 Task: Use GitHub's "Contributor Statistics" for insights into contributions.
Action: Mouse moved to (665, 42)
Screenshot: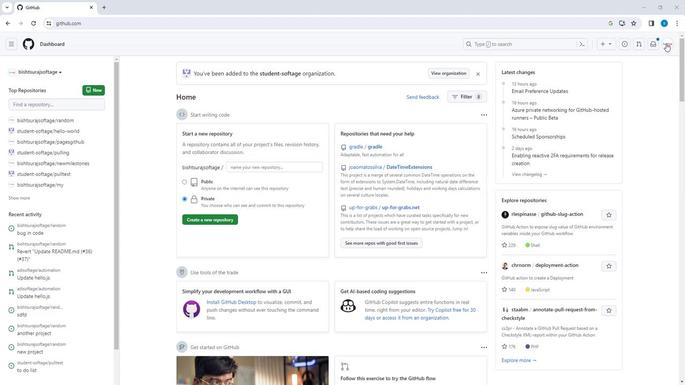 
Action: Mouse pressed left at (665, 42)
Screenshot: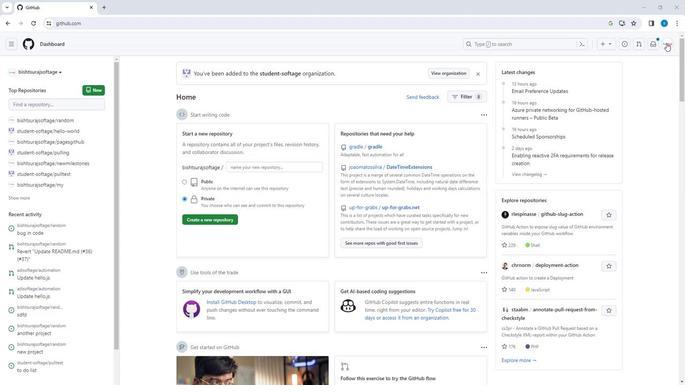 
Action: Mouse moved to (635, 94)
Screenshot: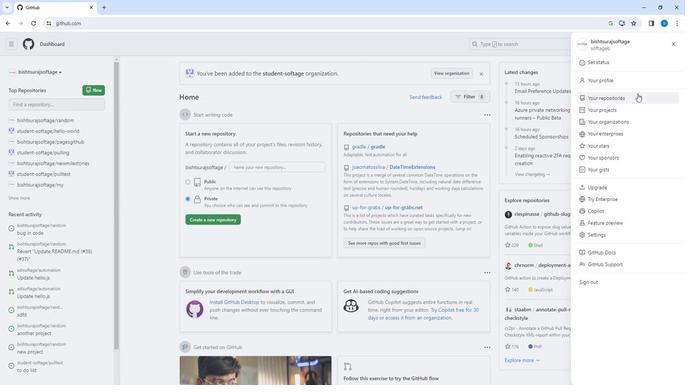 
Action: Mouse pressed left at (635, 94)
Screenshot: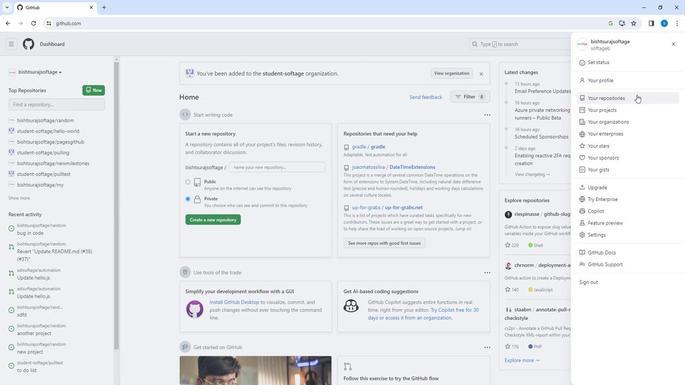 
Action: Mouse moved to (389, 168)
Screenshot: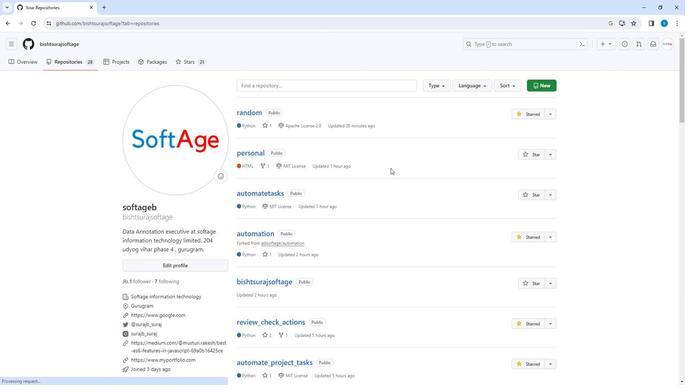 
Action: Mouse scrolled (389, 168) with delta (0, 0)
Screenshot: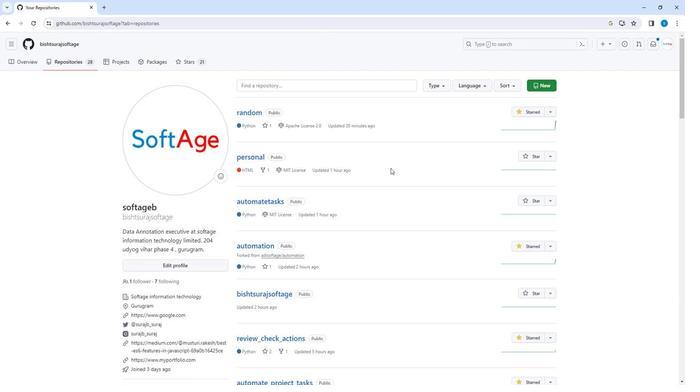 
Action: Mouse scrolled (389, 168) with delta (0, 0)
Screenshot: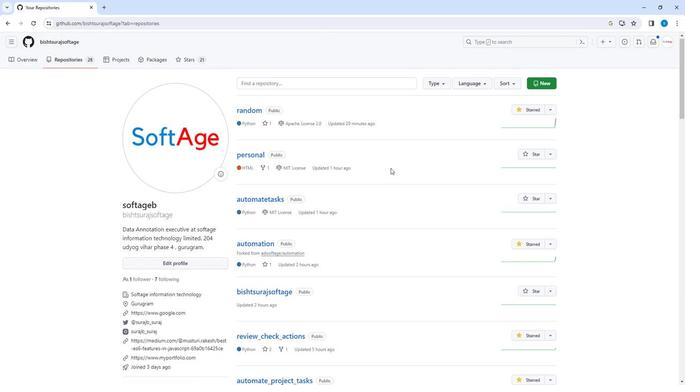 
Action: Mouse scrolled (389, 168) with delta (0, 0)
Screenshot: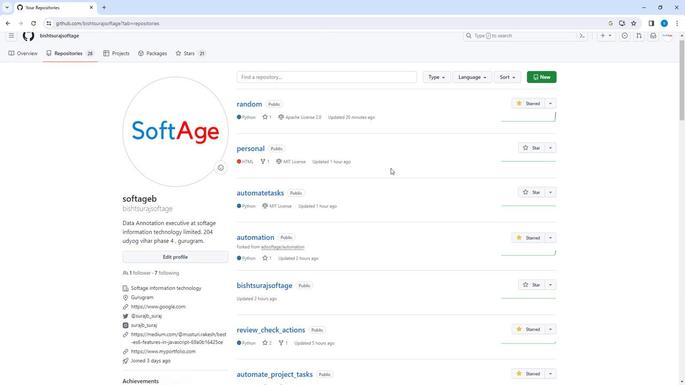 
Action: Mouse scrolled (389, 168) with delta (0, 0)
Screenshot: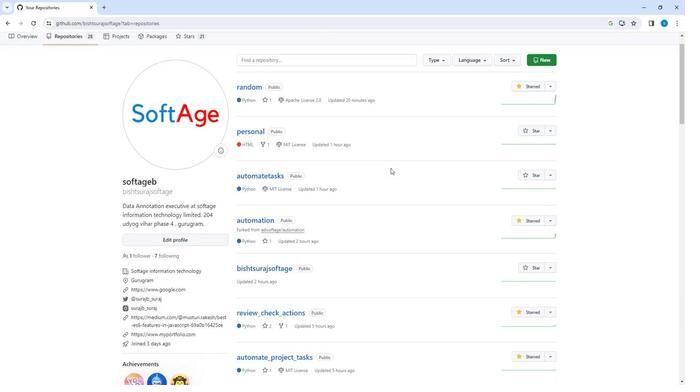 
Action: Mouse scrolled (389, 168) with delta (0, 0)
Screenshot: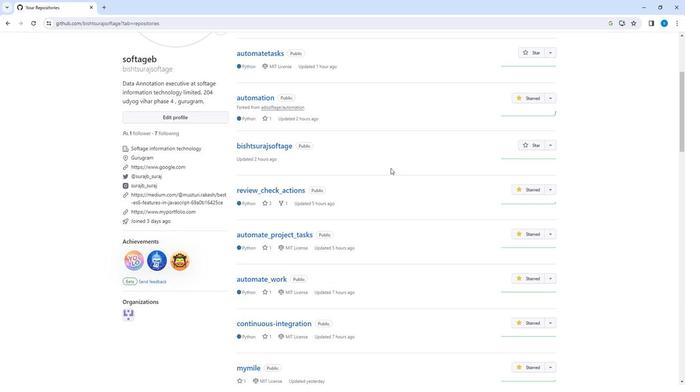 
Action: Mouse scrolled (389, 168) with delta (0, 0)
Screenshot: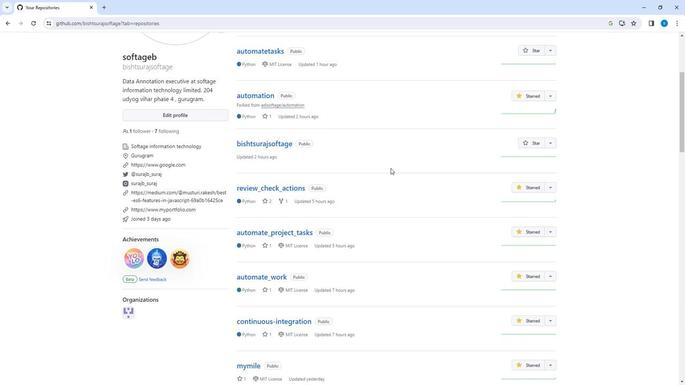
Action: Mouse scrolled (389, 168) with delta (0, 0)
Screenshot: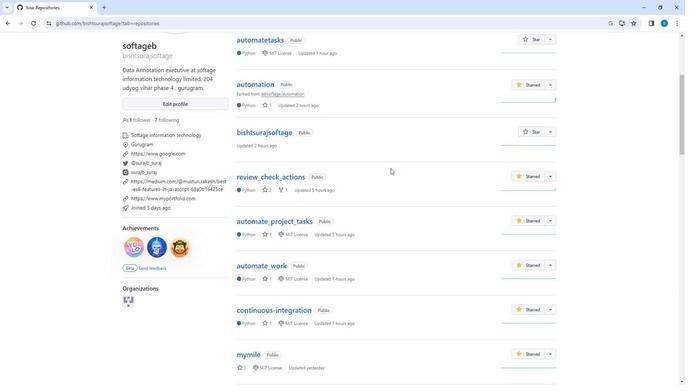 
Action: Mouse scrolled (389, 168) with delta (0, 0)
Screenshot: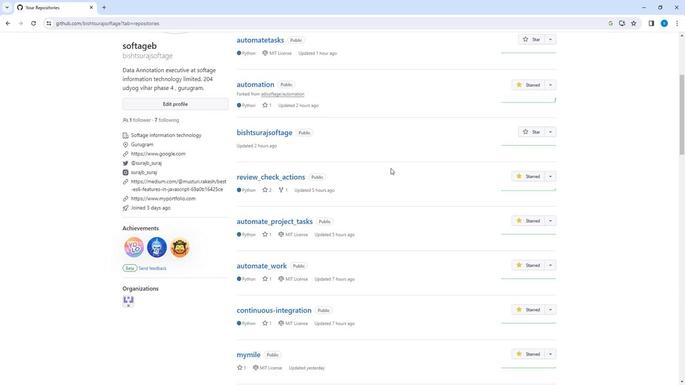 
Action: Mouse scrolled (389, 168) with delta (0, 0)
Screenshot: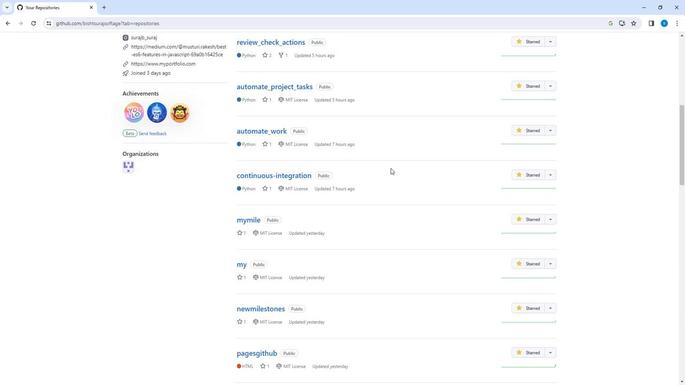 
Action: Mouse scrolled (389, 168) with delta (0, 0)
Screenshot: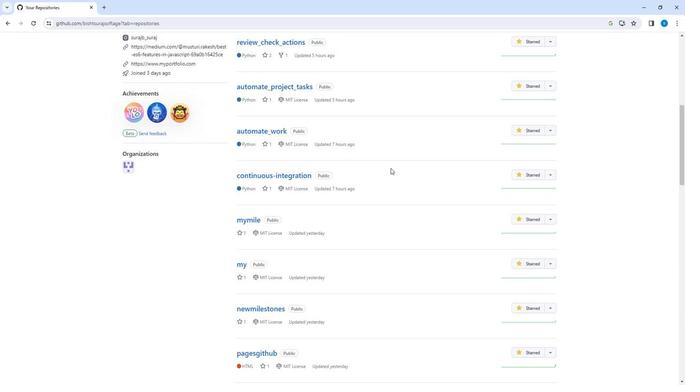 
Action: Mouse scrolled (389, 168) with delta (0, 0)
Screenshot: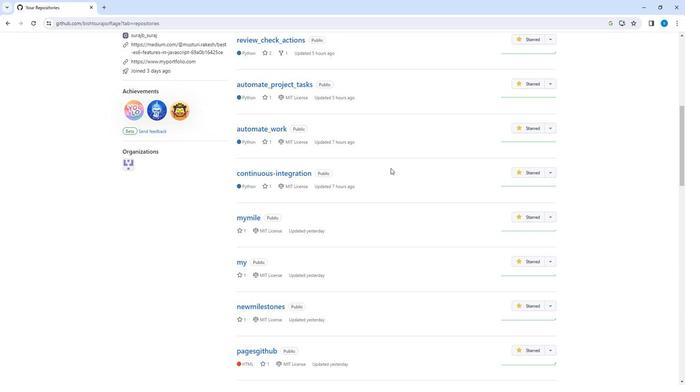 
Action: Mouse scrolled (389, 168) with delta (0, 0)
Screenshot: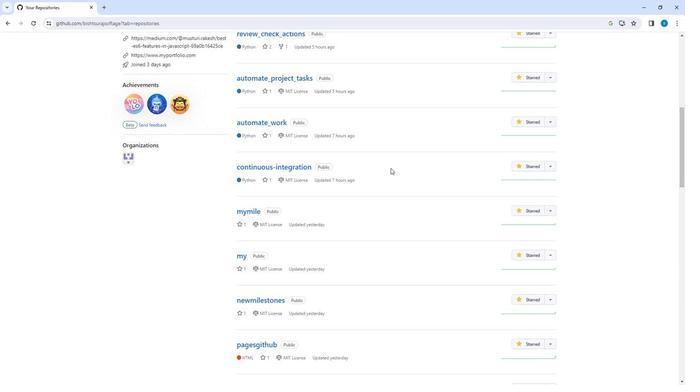 
Action: Mouse scrolled (389, 168) with delta (0, 0)
Screenshot: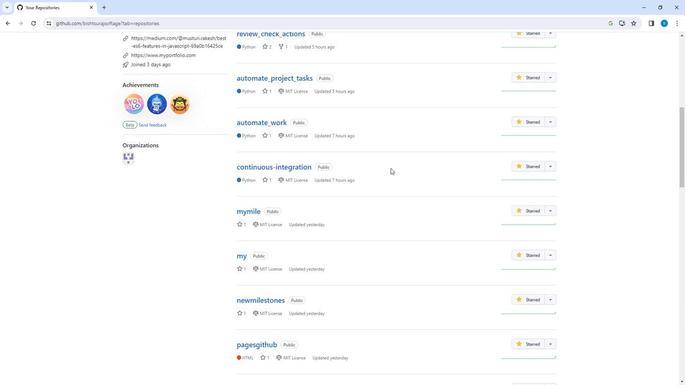 
Action: Mouse scrolled (389, 168) with delta (0, 0)
Screenshot: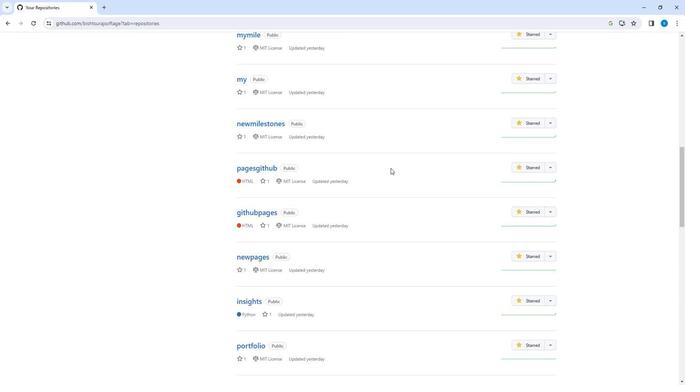 
Action: Mouse scrolled (389, 168) with delta (0, 0)
Screenshot: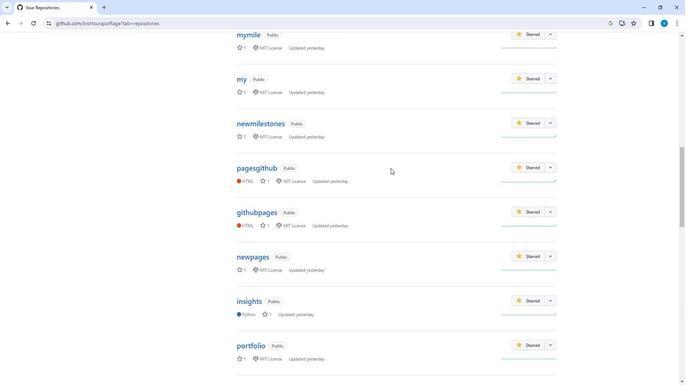 
Action: Mouse scrolled (389, 168) with delta (0, 0)
Screenshot: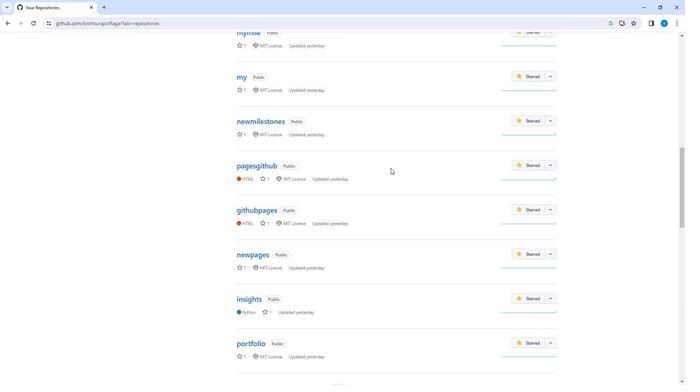
Action: Mouse scrolled (389, 168) with delta (0, 0)
Screenshot: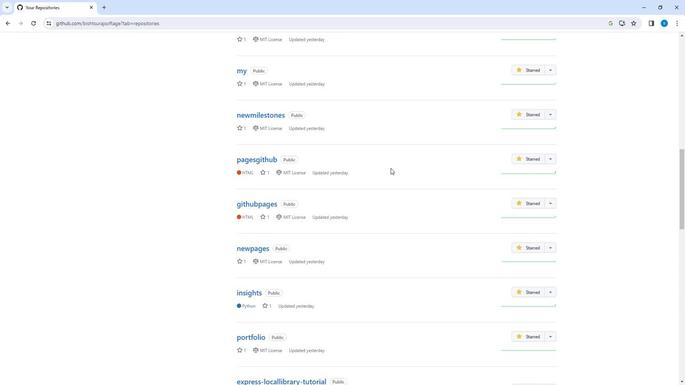 
Action: Mouse scrolled (389, 168) with delta (0, 0)
Screenshot: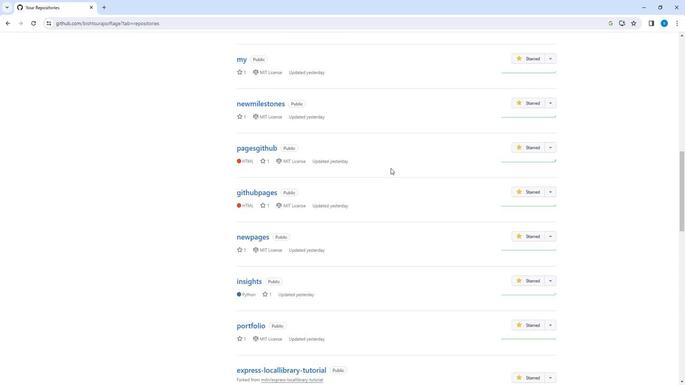 
Action: Mouse scrolled (389, 168) with delta (0, 0)
Screenshot: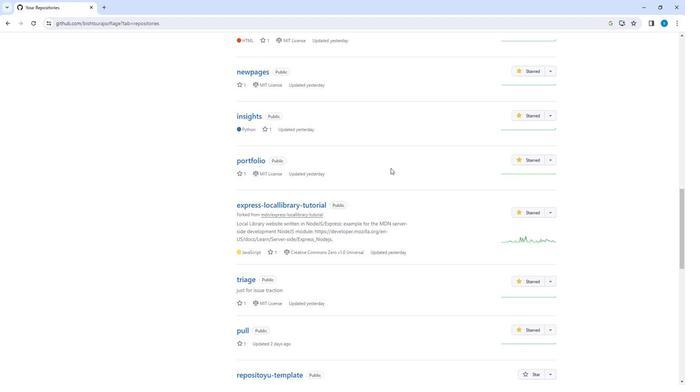 
Action: Mouse scrolled (389, 168) with delta (0, 0)
Screenshot: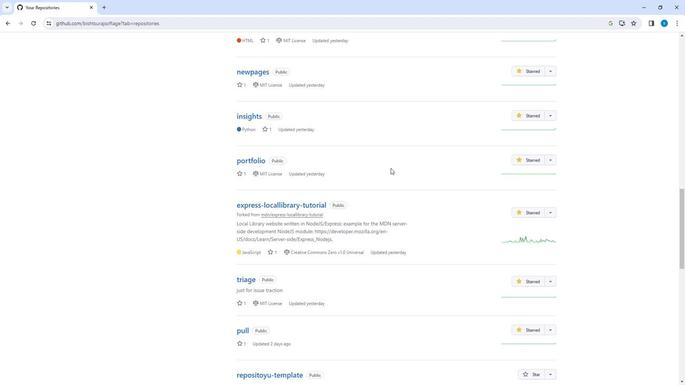 
Action: Mouse scrolled (389, 168) with delta (0, 0)
Screenshot: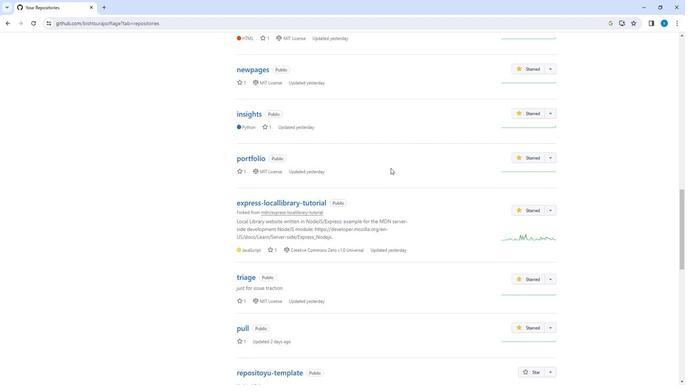 
Action: Mouse scrolled (389, 168) with delta (0, 0)
Screenshot: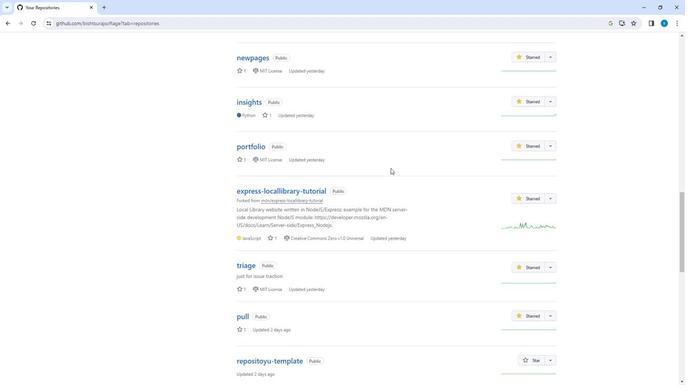 
Action: Mouse scrolled (389, 168) with delta (0, 0)
Screenshot: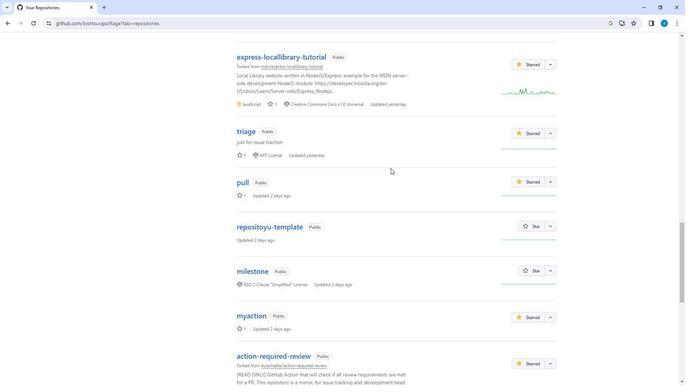 
Action: Mouse scrolled (389, 168) with delta (0, 0)
Screenshot: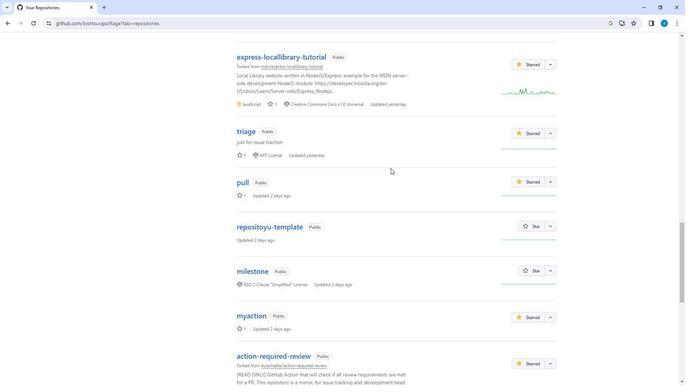 
Action: Mouse scrolled (389, 168) with delta (0, 0)
Screenshot: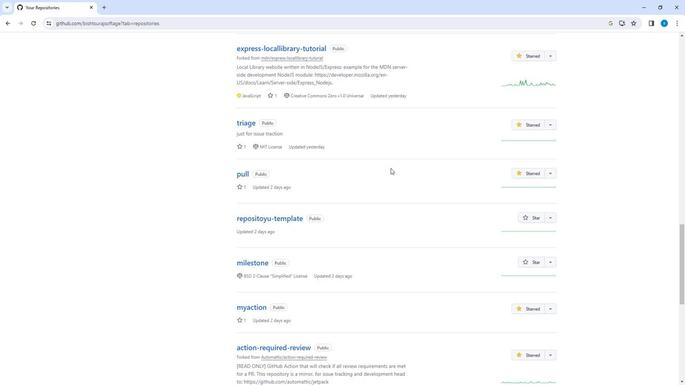 
Action: Mouse scrolled (389, 168) with delta (0, 0)
Screenshot: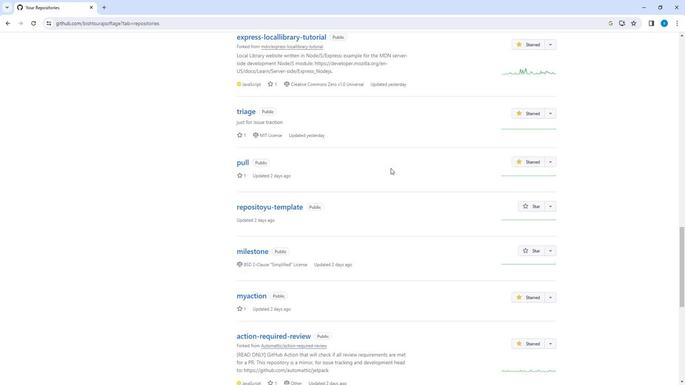 
Action: Mouse scrolled (389, 168) with delta (0, 0)
Screenshot: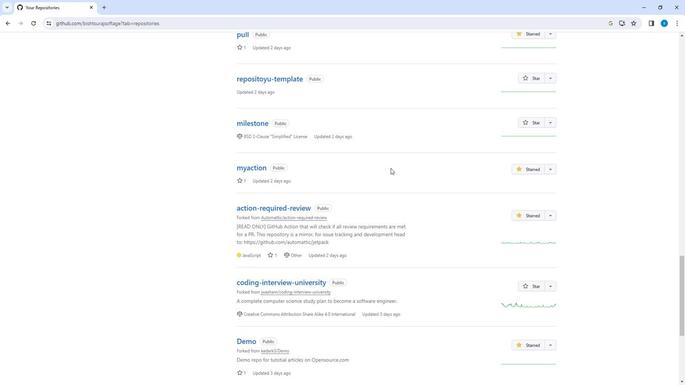 
Action: Mouse scrolled (389, 168) with delta (0, 0)
Screenshot: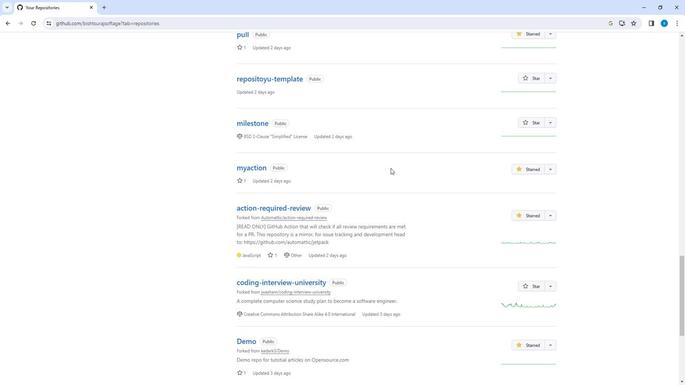 
Action: Mouse scrolled (389, 168) with delta (0, 0)
Screenshot: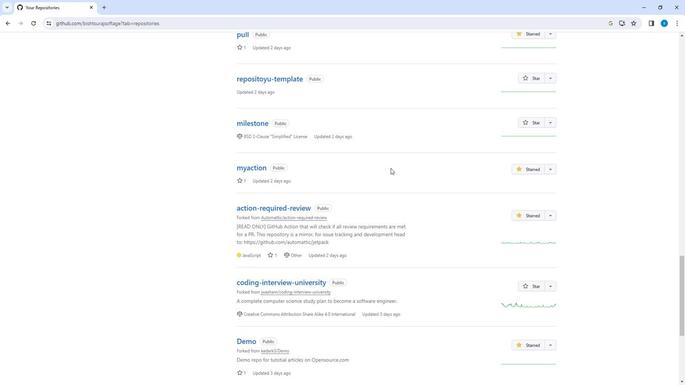 
Action: Mouse scrolled (389, 168) with delta (0, 0)
Screenshot: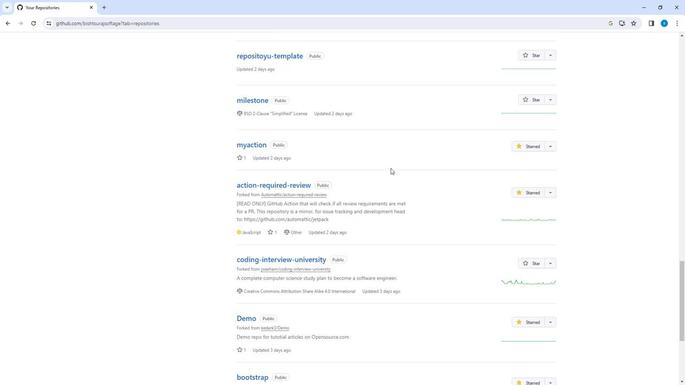 
Action: Mouse scrolled (389, 168) with delta (0, 0)
Screenshot: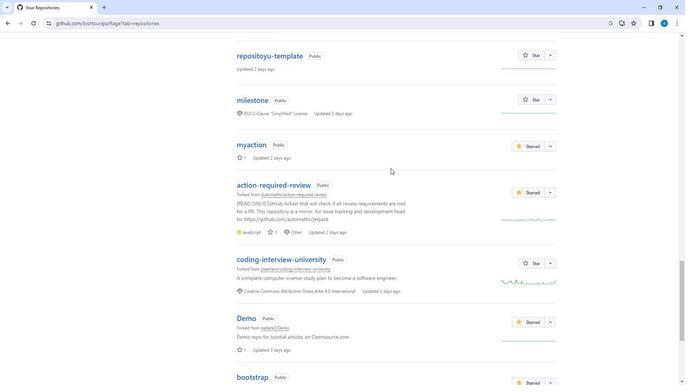 
Action: Mouse scrolled (389, 168) with delta (0, 0)
Screenshot: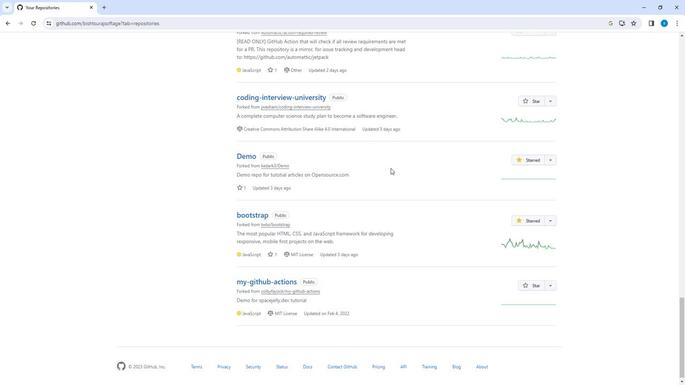 
Action: Mouse moved to (253, 210)
Screenshot: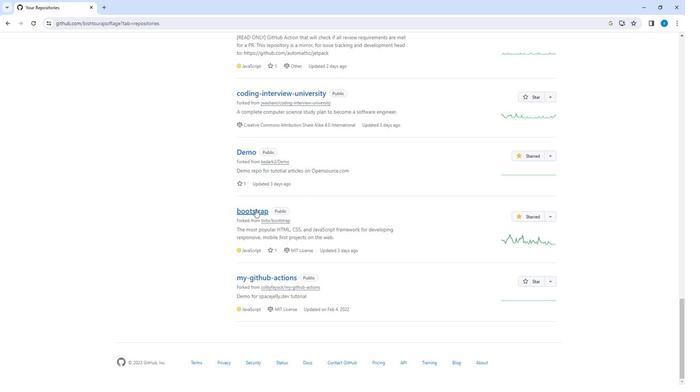 
Action: Mouse pressed left at (253, 210)
Screenshot: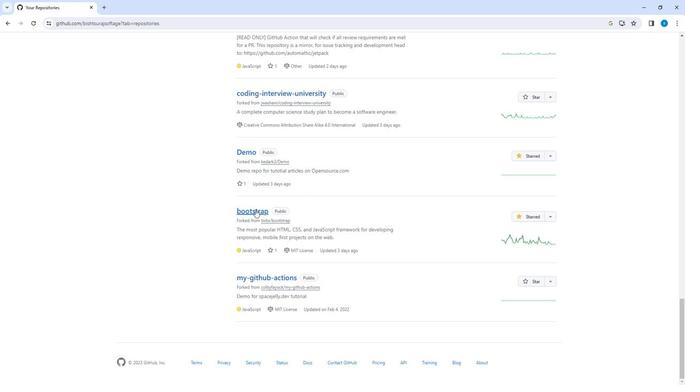 
Action: Mouse moved to (209, 57)
Screenshot: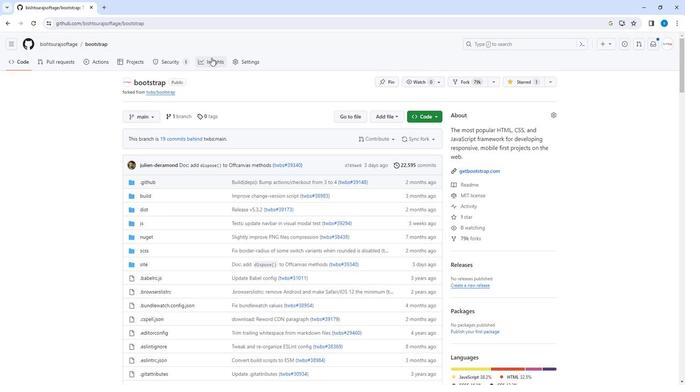 
Action: Mouse pressed left at (209, 57)
Screenshot: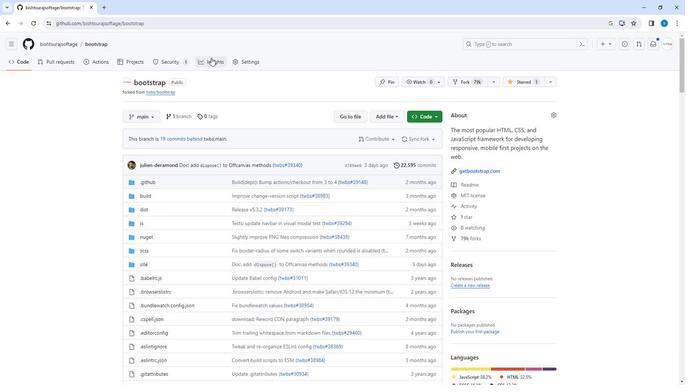 
Action: Mouse moved to (168, 101)
Screenshot: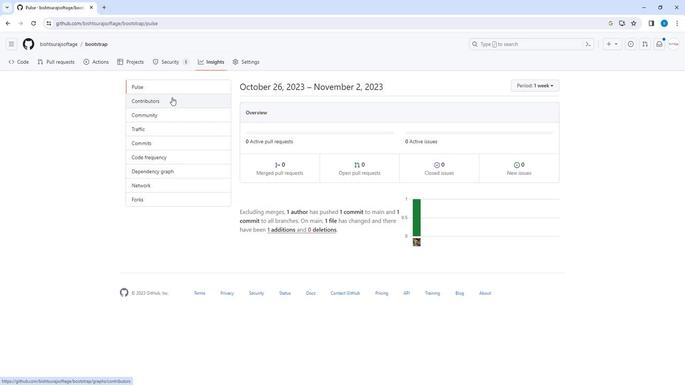 
Action: Mouse pressed left at (168, 101)
Screenshot: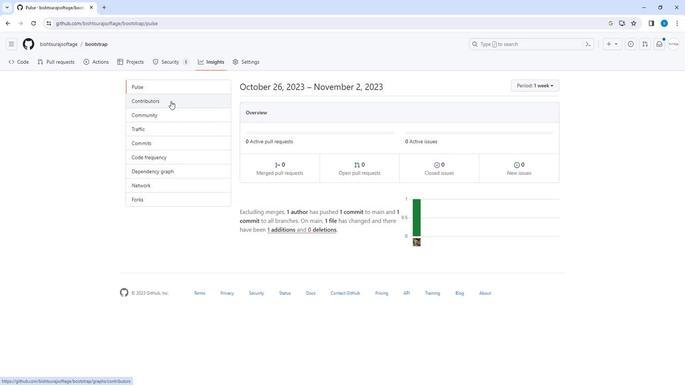 
Action: Mouse moved to (355, 185)
Screenshot: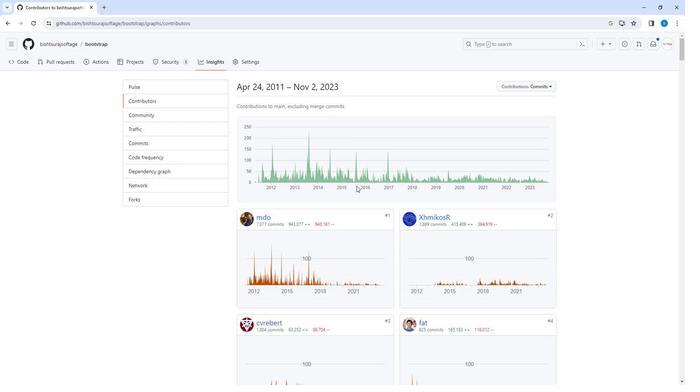 
Action: Mouse scrolled (355, 185) with delta (0, 0)
Screenshot: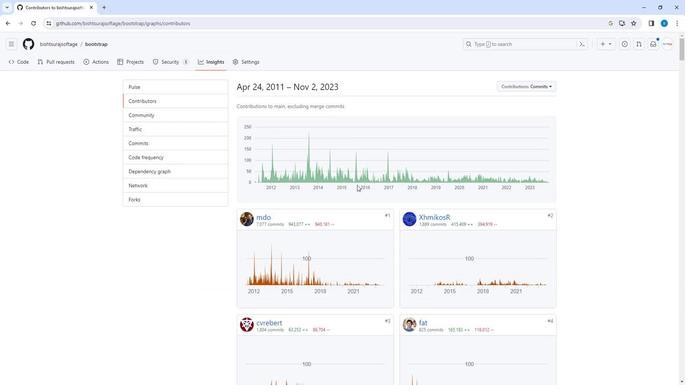 
Action: Mouse scrolled (355, 185) with delta (0, 0)
Screenshot: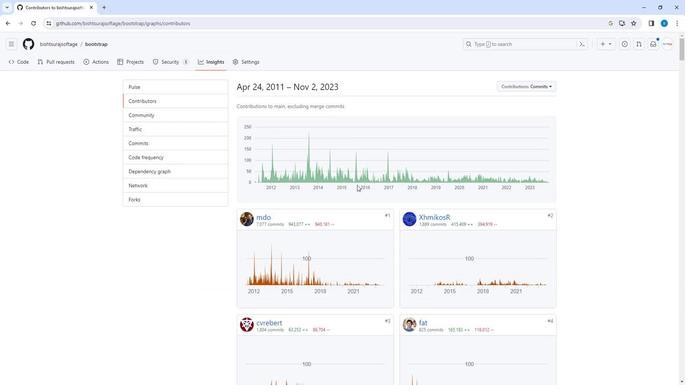 
Action: Mouse scrolled (355, 185) with delta (0, 0)
Screenshot: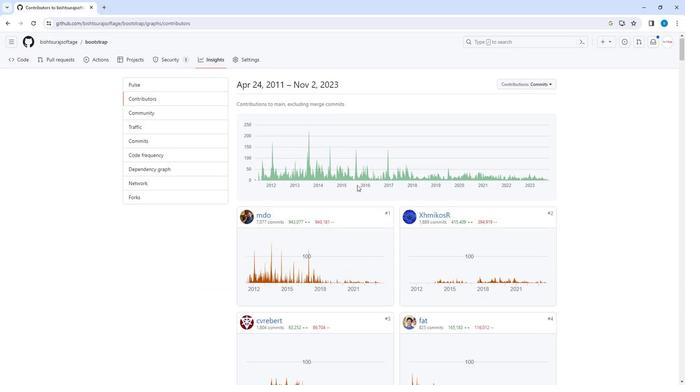
Action: Mouse scrolled (355, 185) with delta (0, 0)
Screenshot: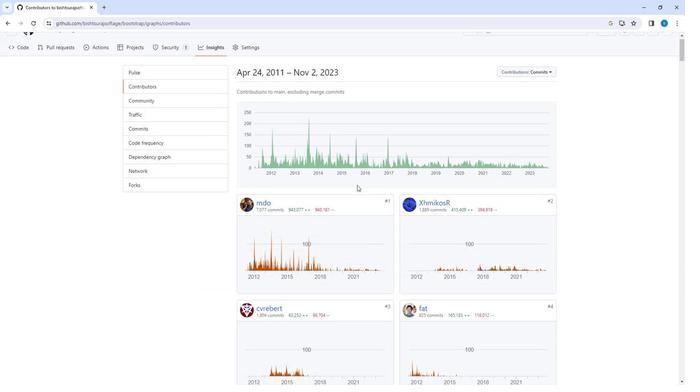 
Action: Mouse scrolled (355, 185) with delta (0, 0)
Screenshot: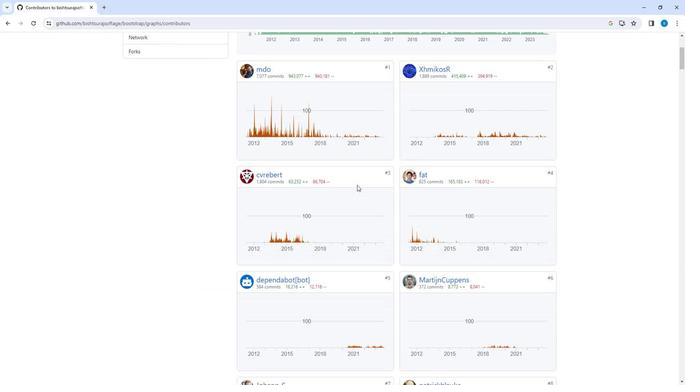 
Action: Mouse scrolled (355, 185) with delta (0, 0)
Screenshot: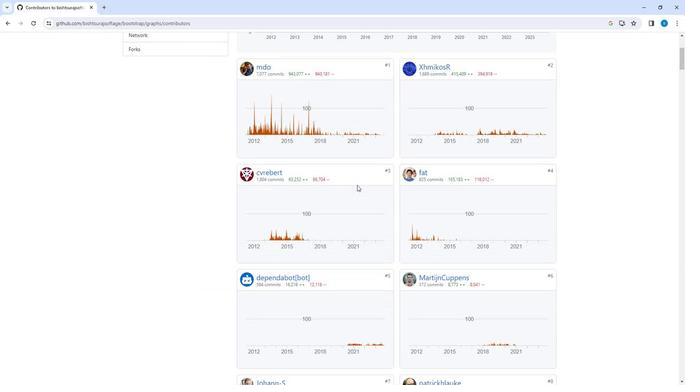 
Action: Mouse scrolled (355, 185) with delta (0, 0)
Screenshot: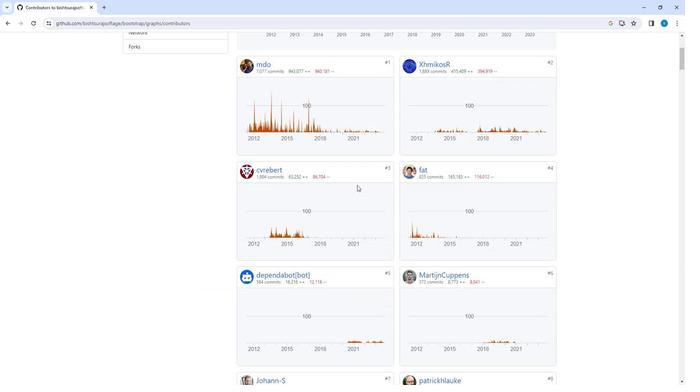 
Action: Mouse scrolled (355, 185) with delta (0, 0)
Screenshot: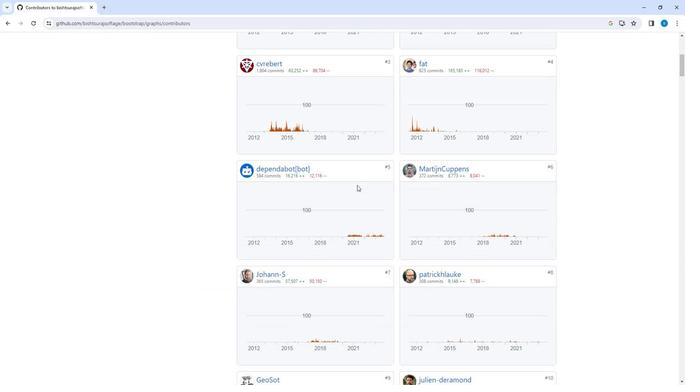 
Action: Mouse scrolled (355, 185) with delta (0, 0)
Screenshot: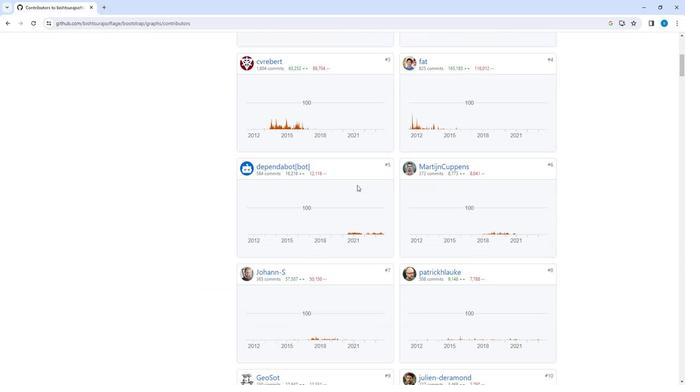 
Action: Mouse scrolled (355, 185) with delta (0, 0)
Screenshot: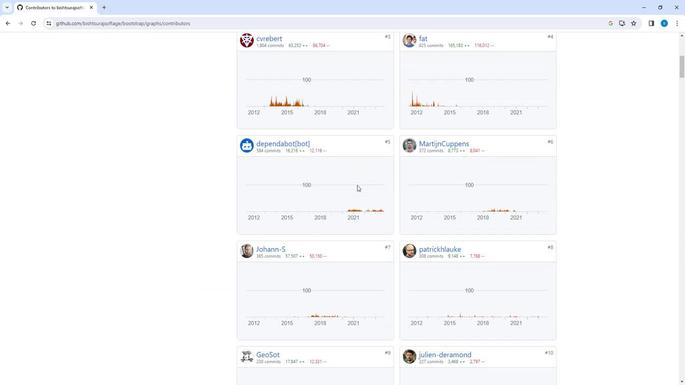 
Action: Mouse scrolled (355, 185) with delta (0, 0)
Screenshot: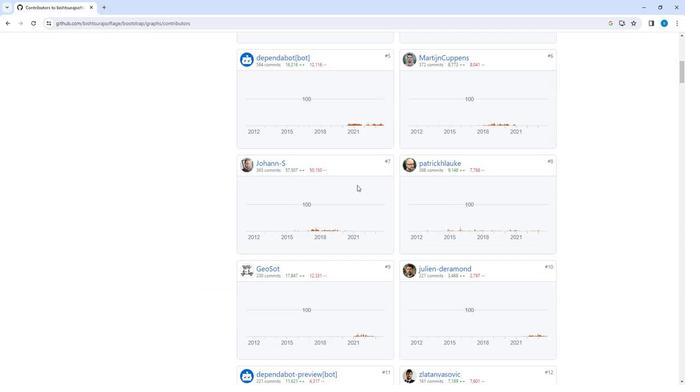 
Action: Mouse scrolled (355, 185) with delta (0, 0)
Screenshot: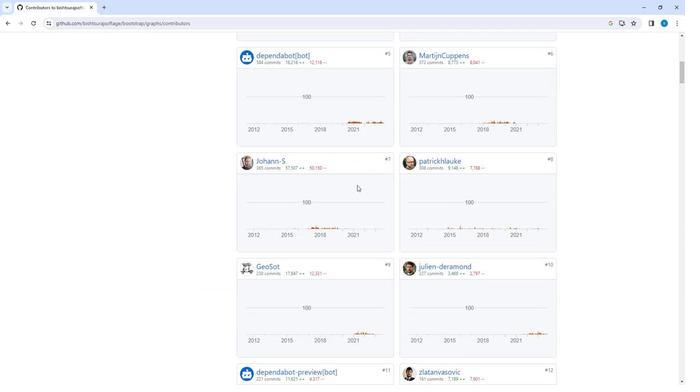 
Action: Mouse scrolled (355, 185) with delta (0, 0)
Screenshot: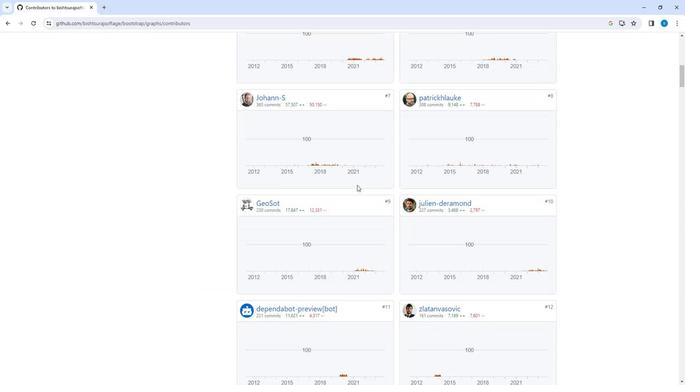 
Action: Mouse scrolled (355, 186) with delta (0, 0)
Screenshot: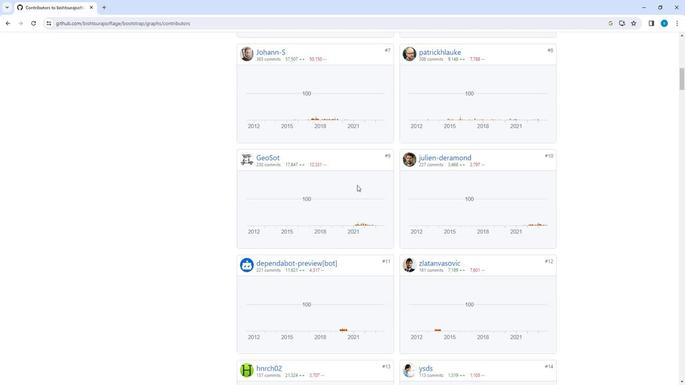 
Action: Mouse scrolled (355, 186) with delta (0, 0)
Screenshot: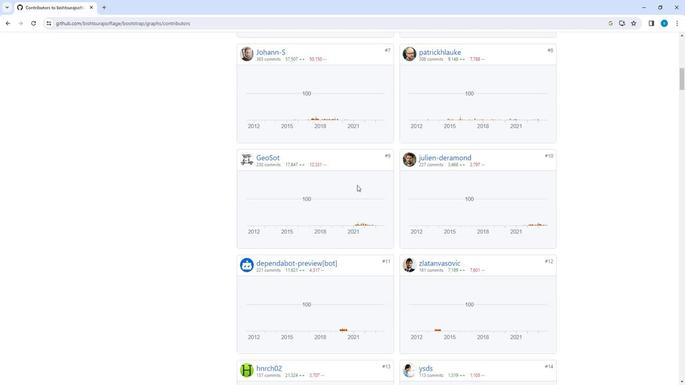 
Action: Mouse scrolled (355, 186) with delta (0, 0)
Screenshot: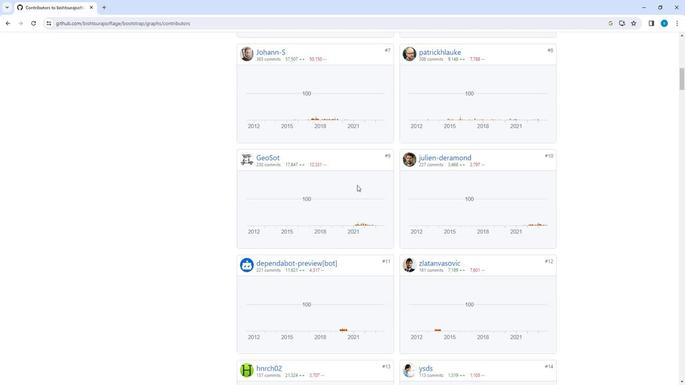 
Action: Mouse scrolled (355, 186) with delta (0, 0)
Screenshot: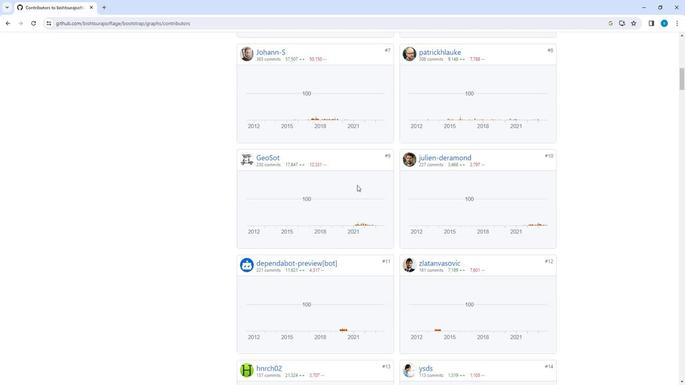 
Action: Mouse scrolled (355, 186) with delta (0, 0)
Screenshot: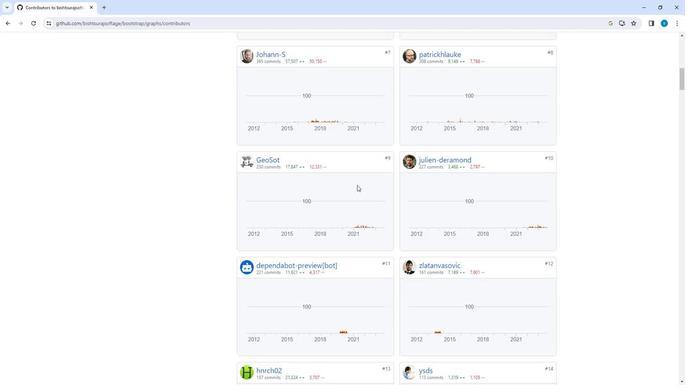 
Action: Mouse scrolled (355, 186) with delta (0, 0)
Screenshot: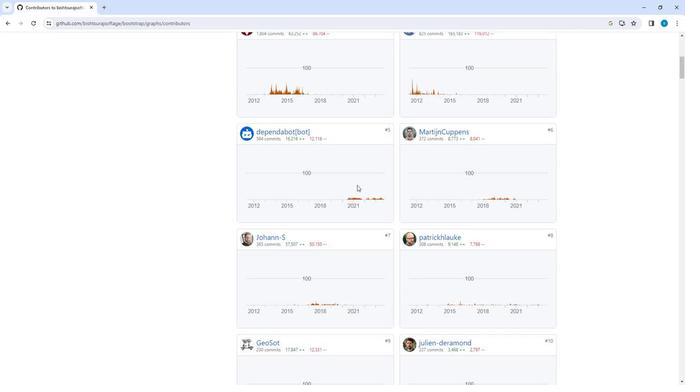 
Action: Mouse scrolled (355, 186) with delta (0, 0)
Screenshot: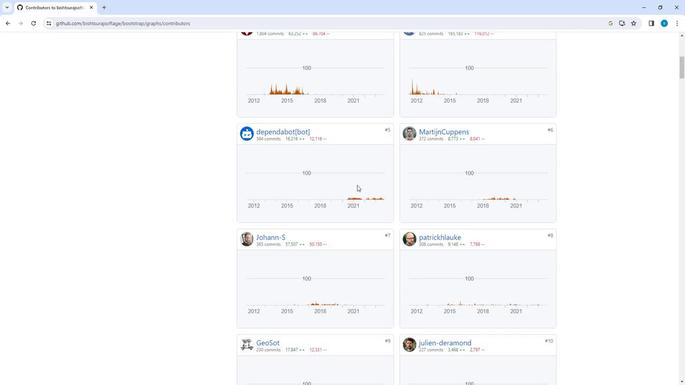 
Action: Mouse scrolled (355, 186) with delta (0, 0)
Screenshot: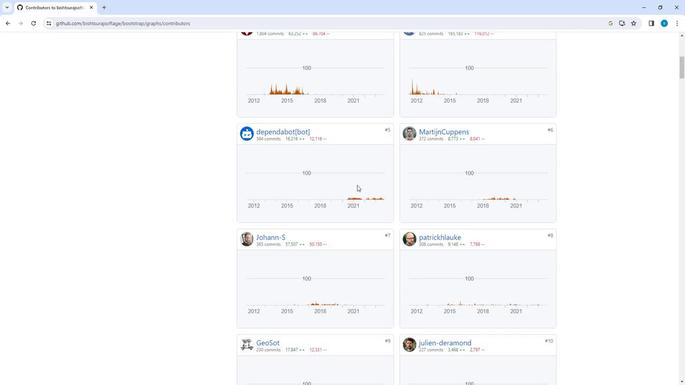 
Action: Mouse scrolled (355, 186) with delta (0, 0)
Screenshot: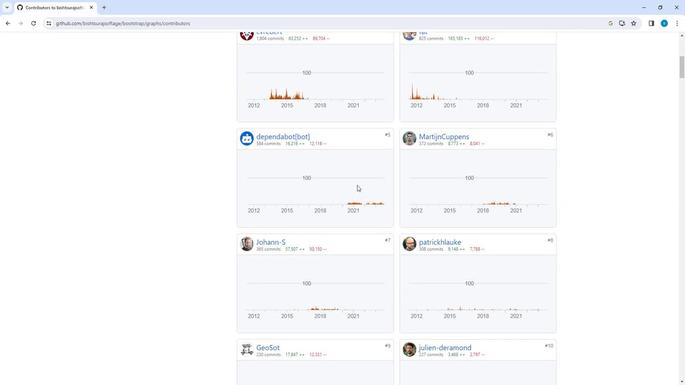 
Action: Mouse scrolled (355, 186) with delta (0, 0)
Screenshot: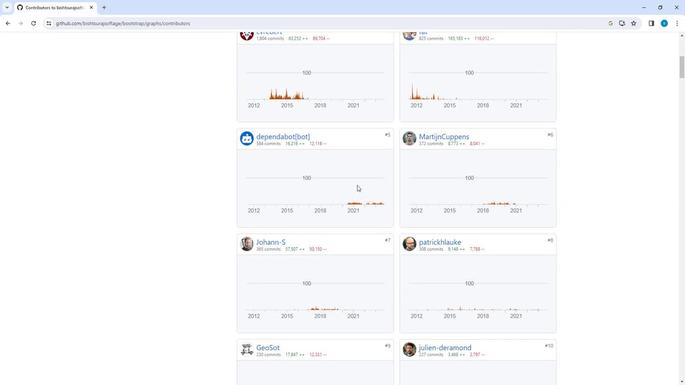 
Action: Mouse scrolled (355, 186) with delta (0, 0)
Screenshot: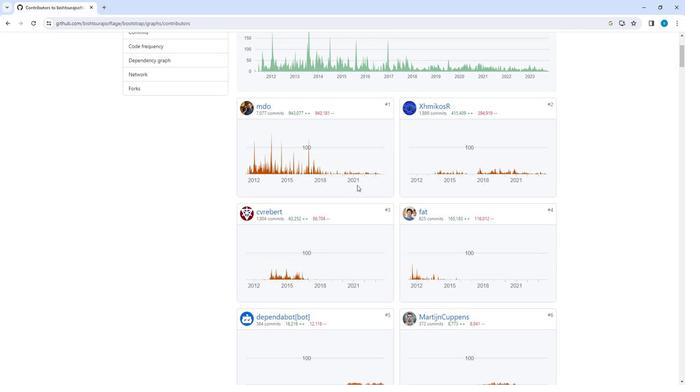 
Action: Mouse scrolled (355, 186) with delta (0, 0)
Screenshot: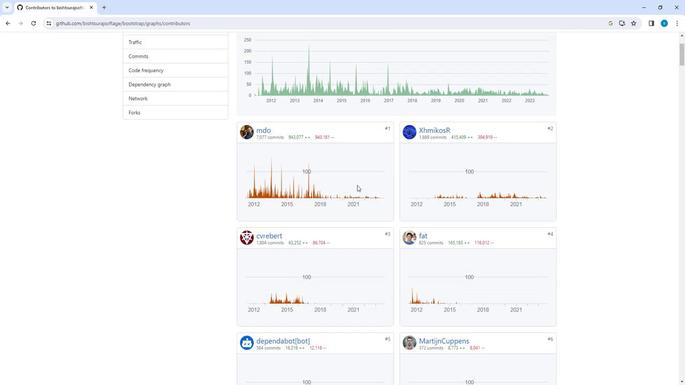
Action: Mouse scrolled (355, 186) with delta (0, 0)
Screenshot: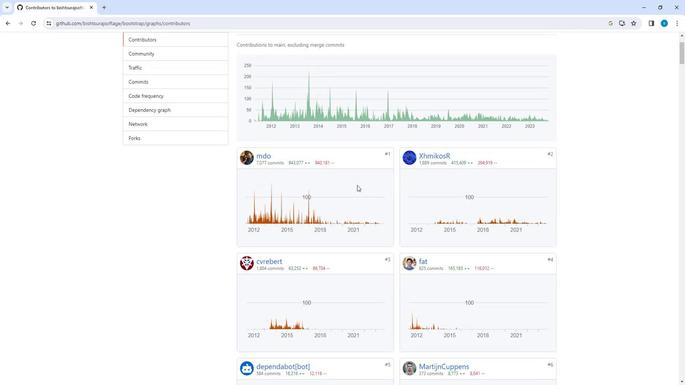 
Action: Mouse scrolled (355, 186) with delta (0, 0)
Screenshot: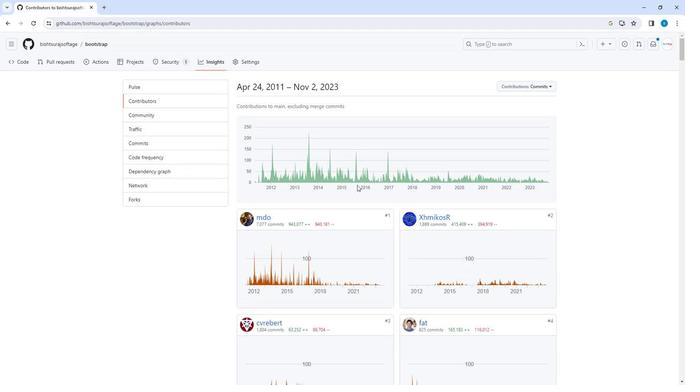 
Action: Mouse scrolled (355, 186) with delta (0, 0)
Screenshot: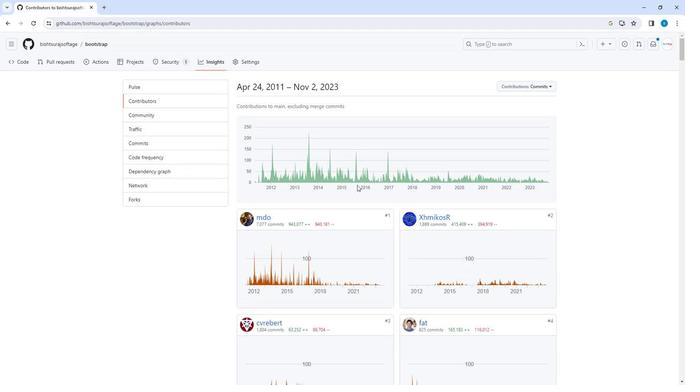 
Action: Mouse scrolled (355, 186) with delta (0, 0)
Screenshot: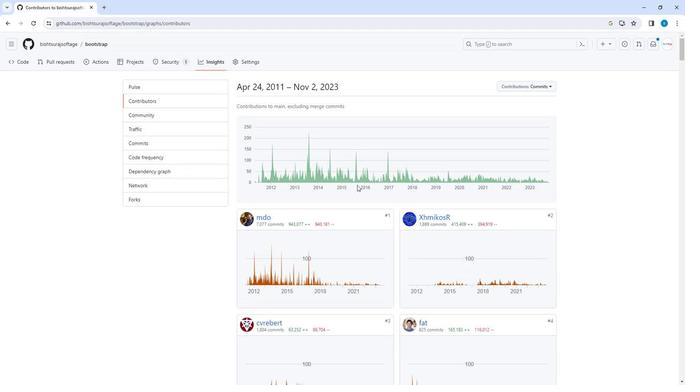 
Action: Mouse moved to (342, 175)
Screenshot: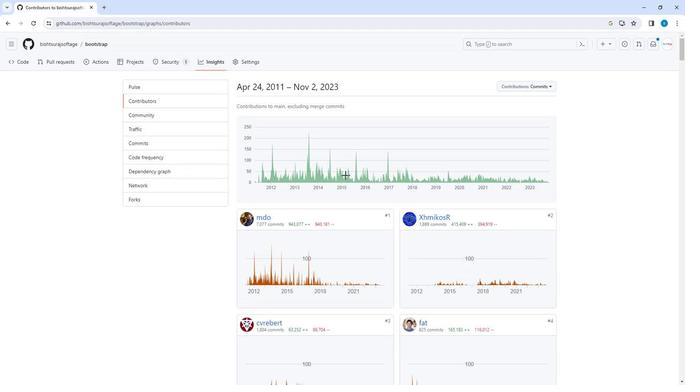 
Action: Mouse pressed left at (342, 175)
Screenshot: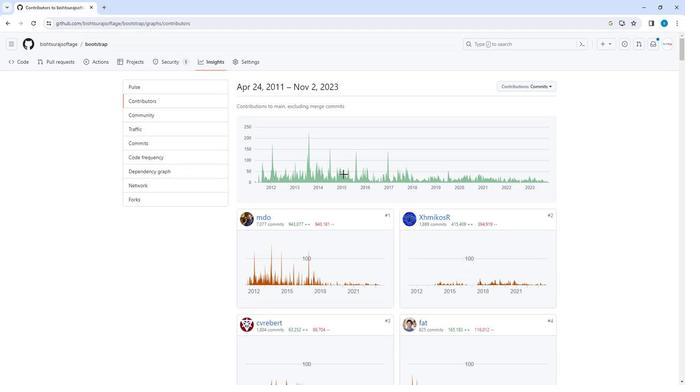 
Action: Mouse moved to (357, 177)
Screenshot: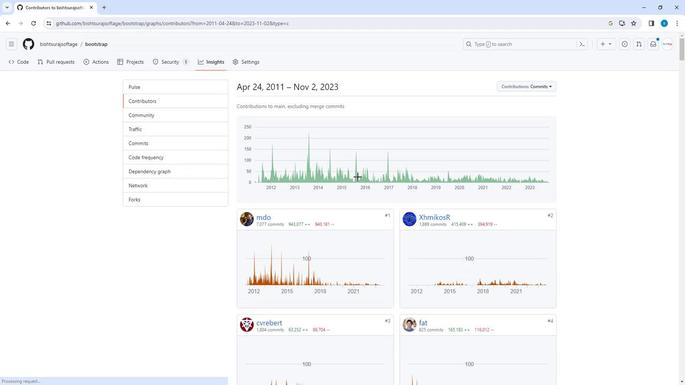 
Action: Mouse pressed left at (357, 177)
Screenshot: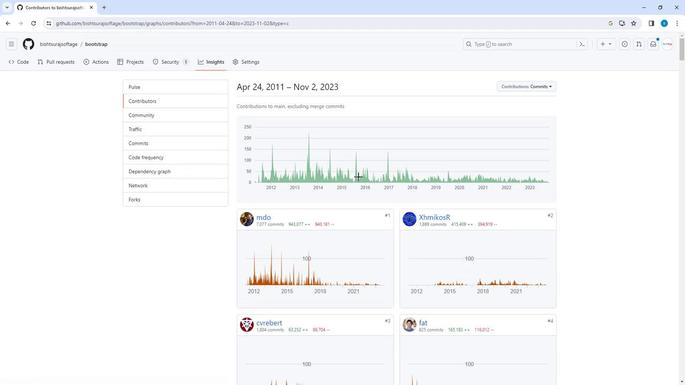 
Action: Mouse moved to (394, 173)
Screenshot: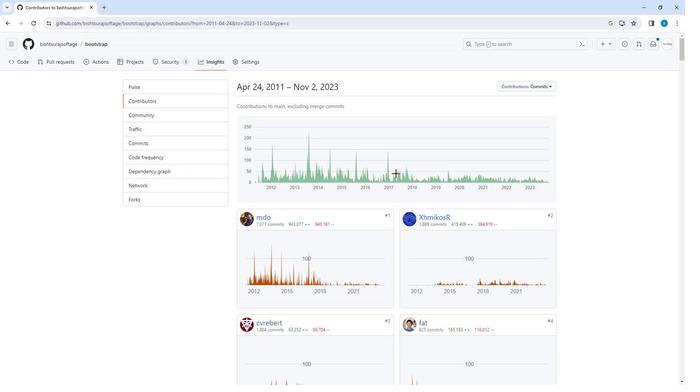 
Action: Mouse pressed left at (394, 173)
Screenshot: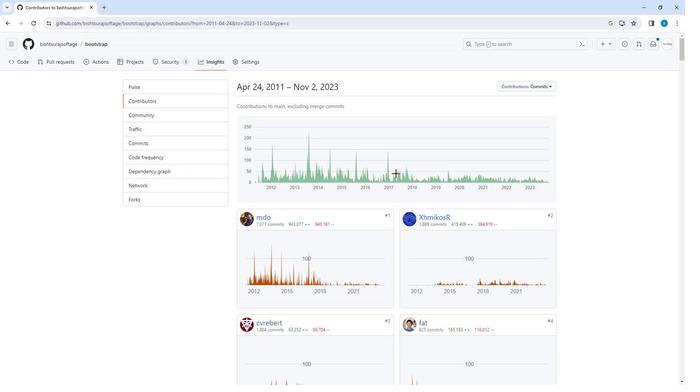 
Action: Mouse moved to (519, 88)
Screenshot: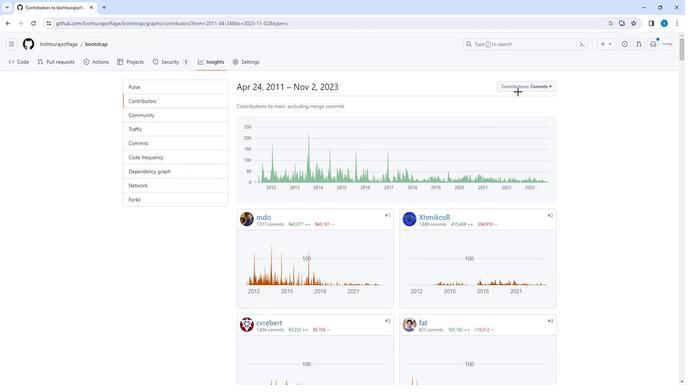 
Action: Mouse pressed left at (519, 88)
Screenshot: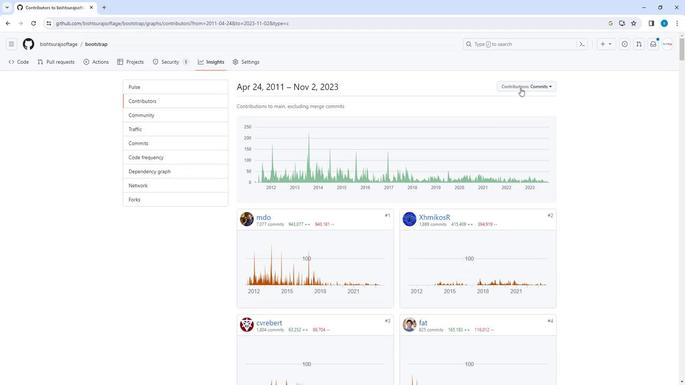 
Action: Mouse moved to (515, 111)
Screenshot: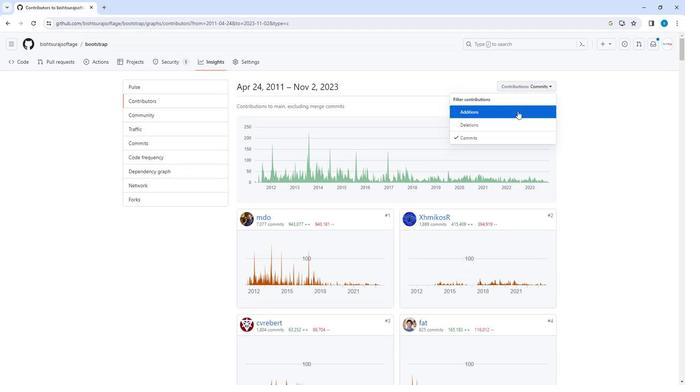 
Action: Mouse pressed left at (515, 111)
Screenshot: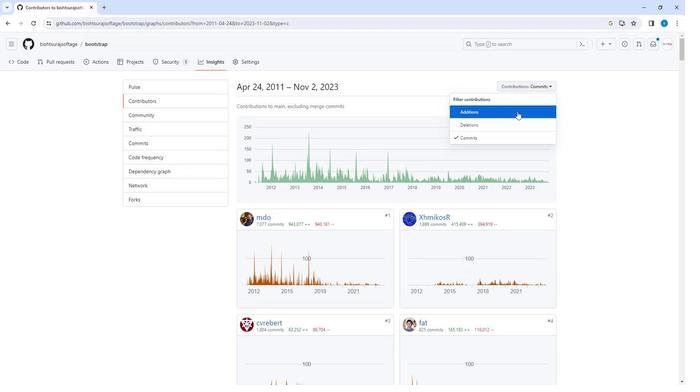
Action: Mouse moved to (459, 180)
Screenshot: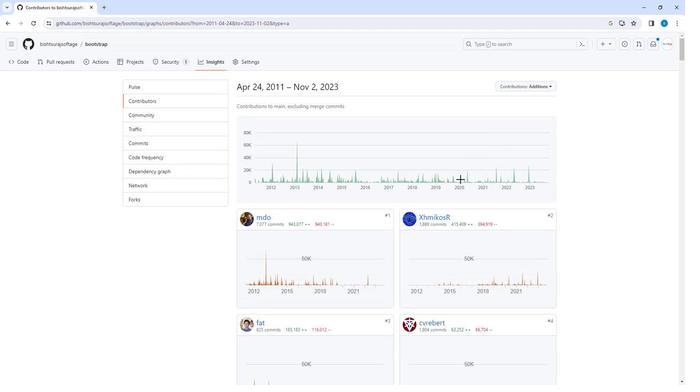 
Action: Mouse pressed left at (459, 180)
Screenshot: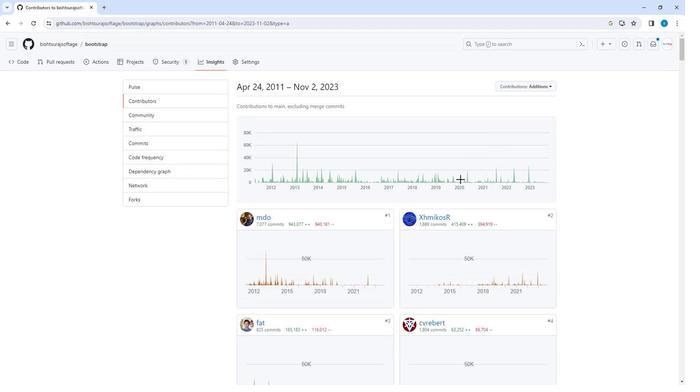 
Action: Mouse moved to (429, 178)
Screenshot: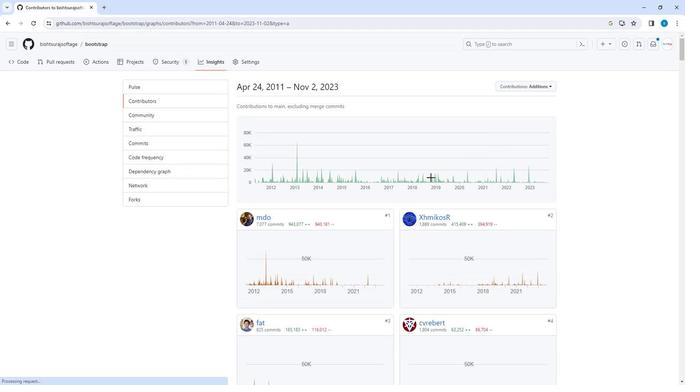 
Action: Mouse pressed left at (429, 178)
Screenshot: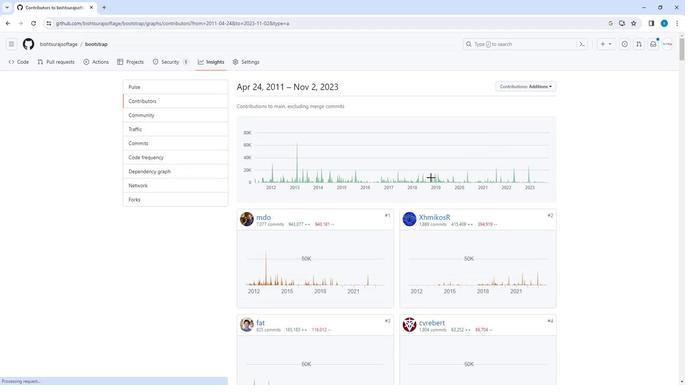 
Action: Mouse moved to (359, 184)
Screenshot: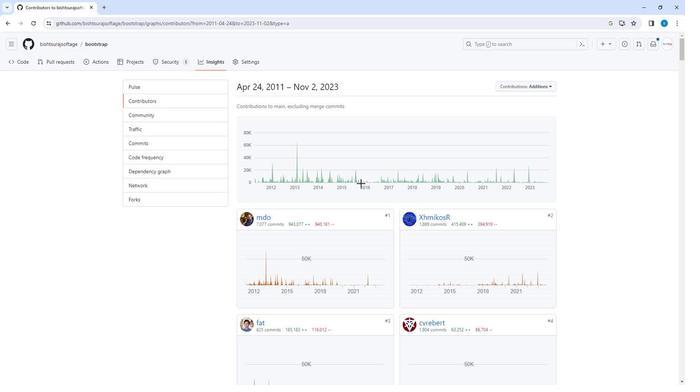 
Action: Mouse pressed left at (359, 184)
Screenshot: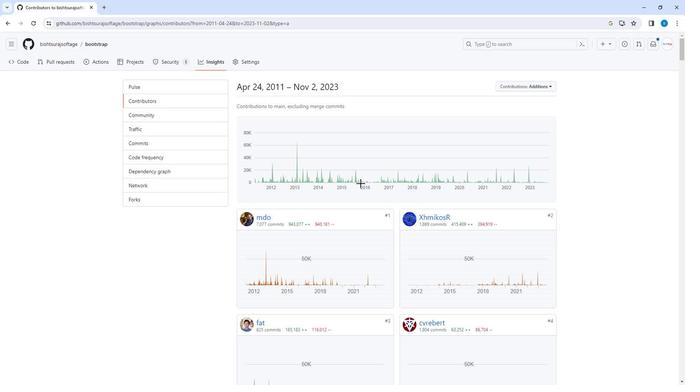 
Action: Mouse moved to (536, 86)
Screenshot: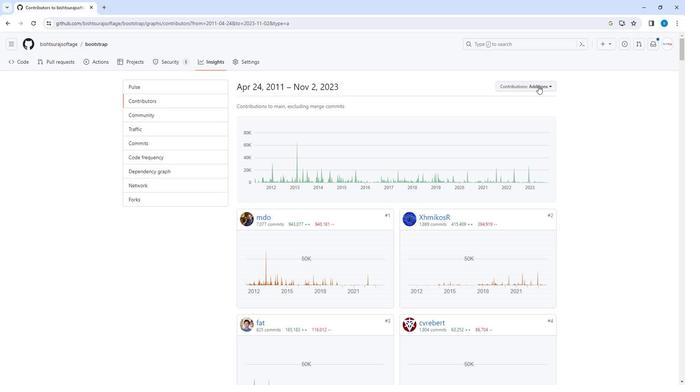 
Action: Mouse pressed left at (536, 86)
Screenshot: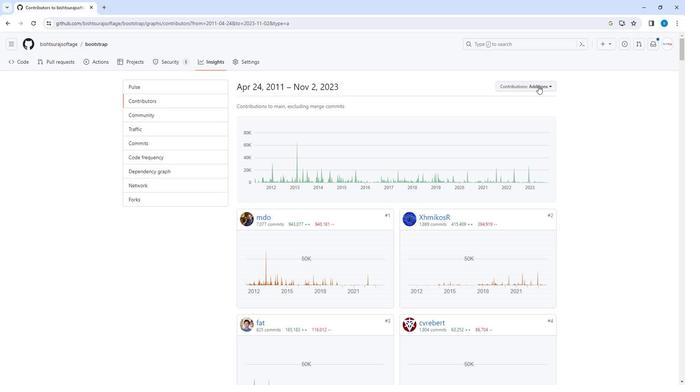 
Action: Mouse moved to (514, 119)
Screenshot: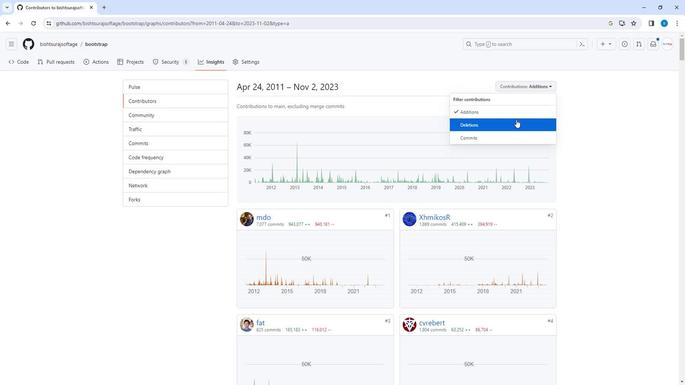 
Action: Mouse pressed left at (514, 119)
Screenshot: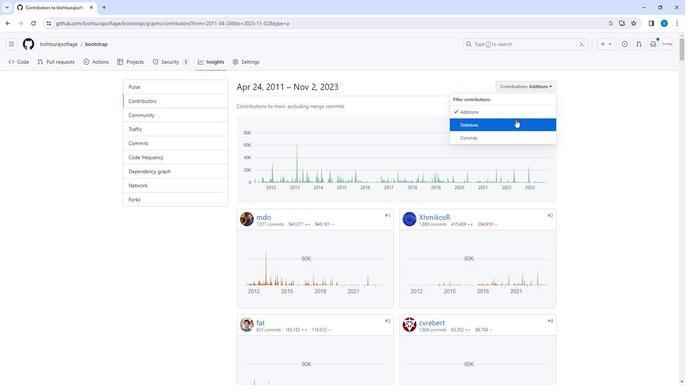 
Action: Mouse moved to (340, 173)
Screenshot: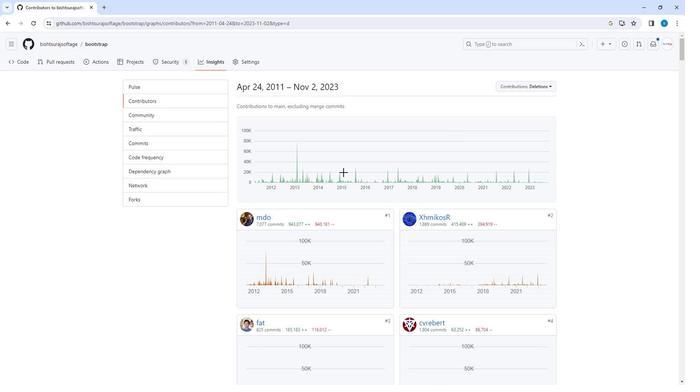 
Action: Mouse pressed left at (340, 173)
Screenshot: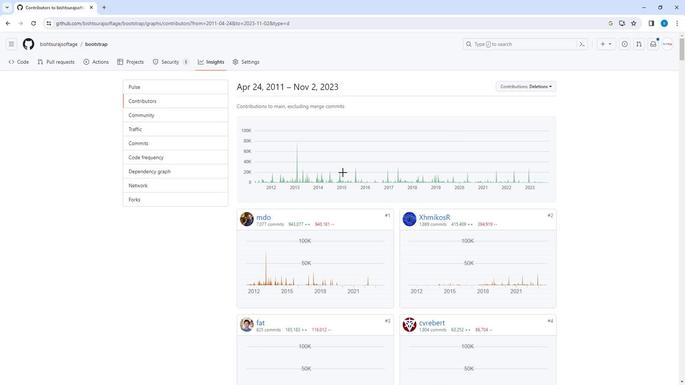 
Action: Mouse moved to (297, 180)
Screenshot: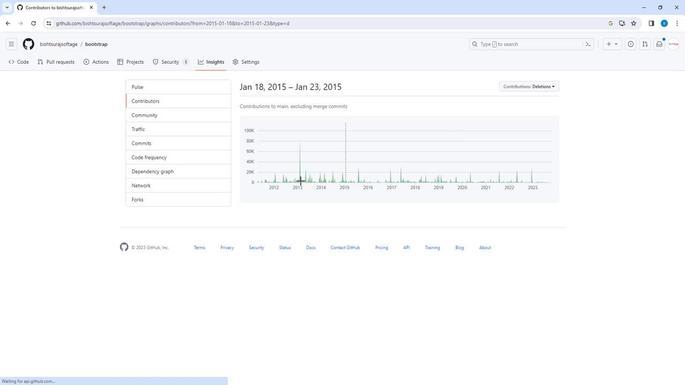 
Action: Mouse pressed left at (297, 180)
Screenshot: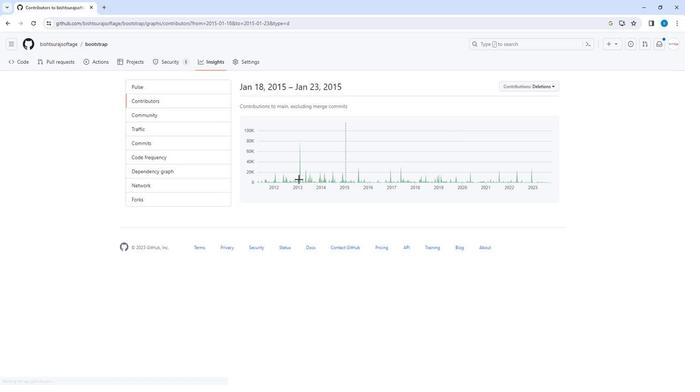 
Action: Mouse moved to (330, 180)
Screenshot: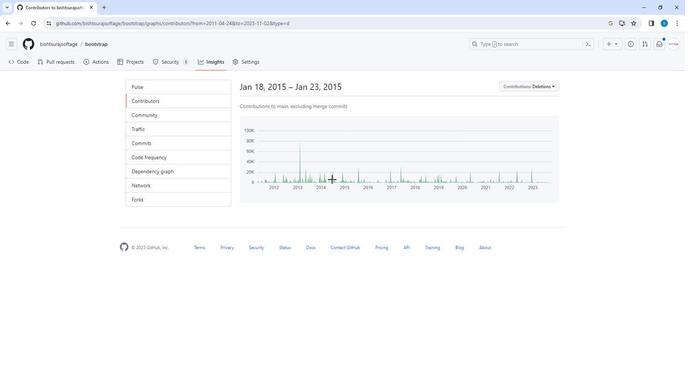 
Action: Mouse pressed left at (330, 180)
Screenshot: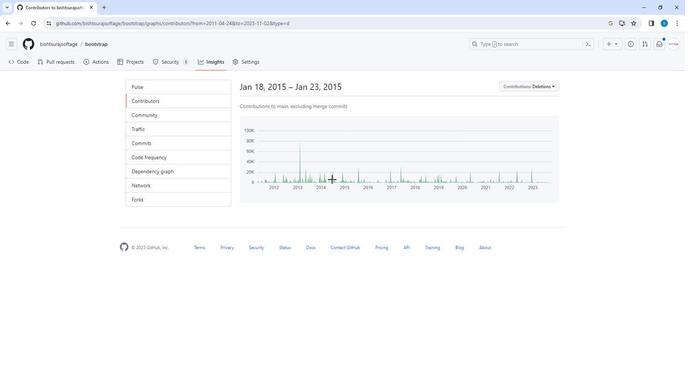 
Action: Mouse moved to (374, 176)
Screenshot: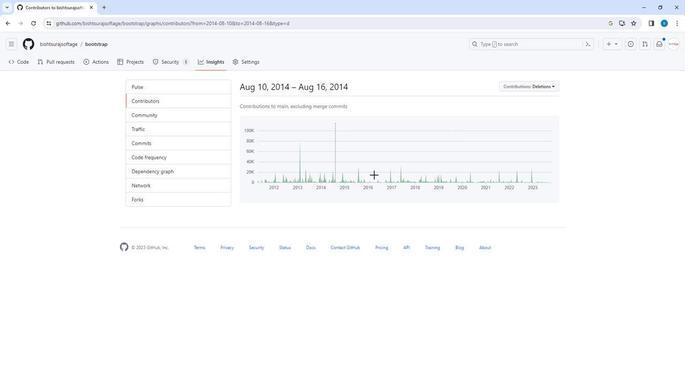 
Action: Mouse pressed left at (374, 176)
Screenshot: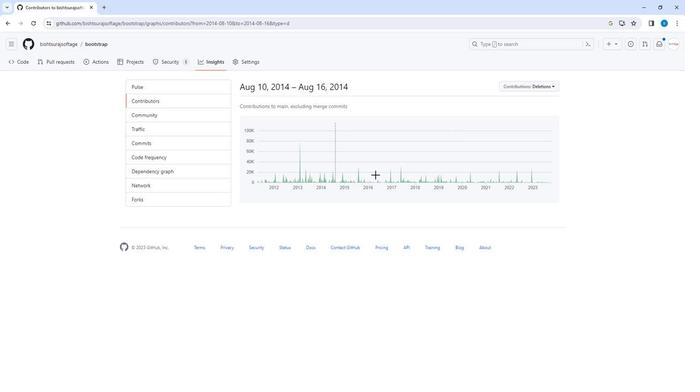 
Action: Mouse moved to (400, 177)
Screenshot: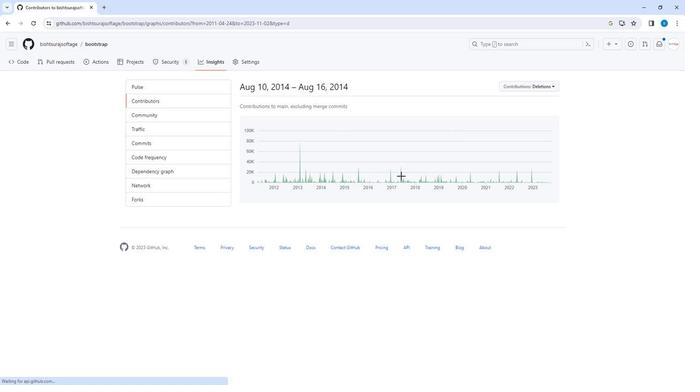 
Action: Mouse pressed left at (400, 177)
Screenshot: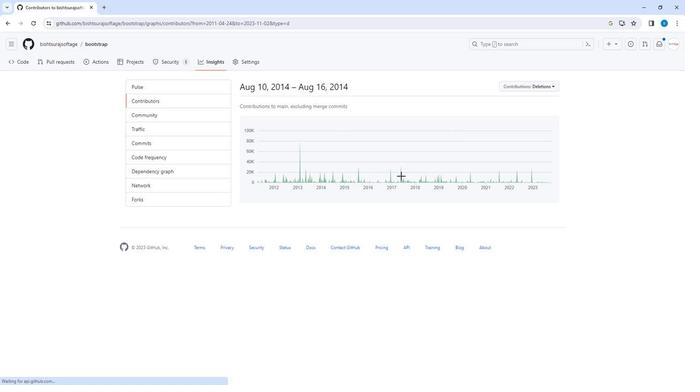 
Action: Mouse moved to (439, 178)
Screenshot: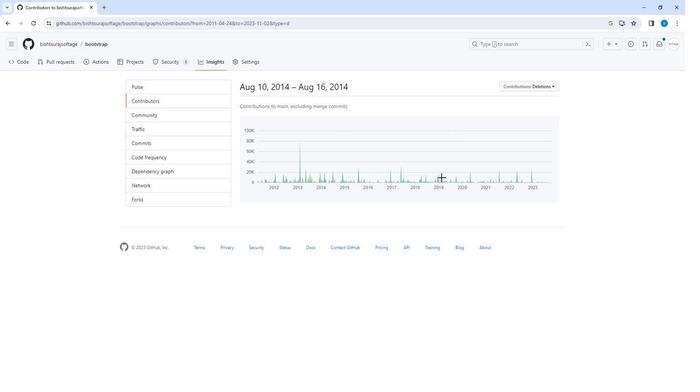 
Action: Mouse pressed left at (439, 178)
Screenshot: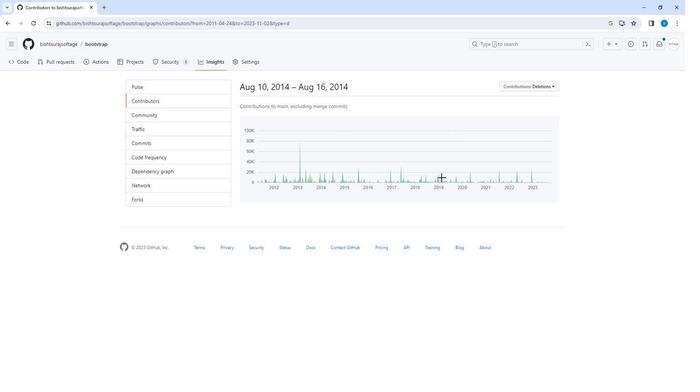 
Action: Mouse moved to (480, 176)
Screenshot: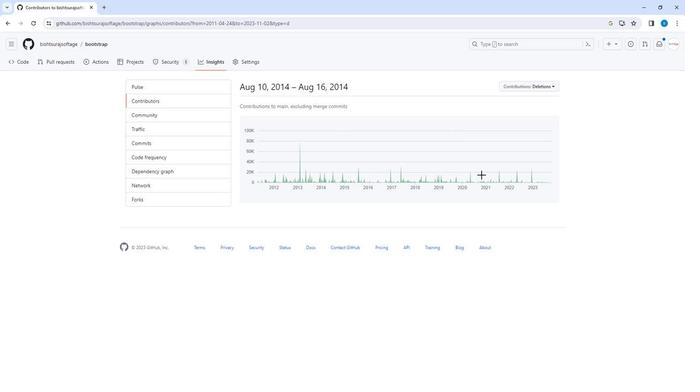 
Action: Mouse pressed left at (480, 176)
Screenshot: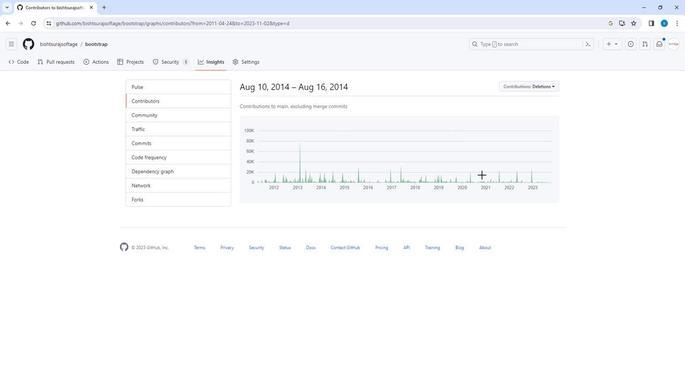 
Action: Mouse moved to (496, 196)
Screenshot: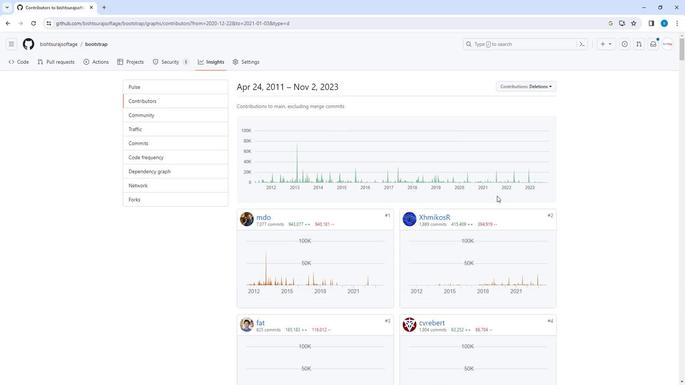 
Action: Mouse scrolled (496, 195) with delta (0, 0)
Screenshot: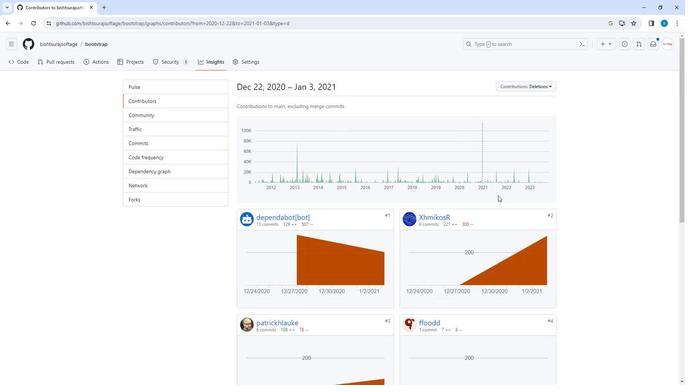
Action: Mouse scrolled (496, 195) with delta (0, 0)
Screenshot: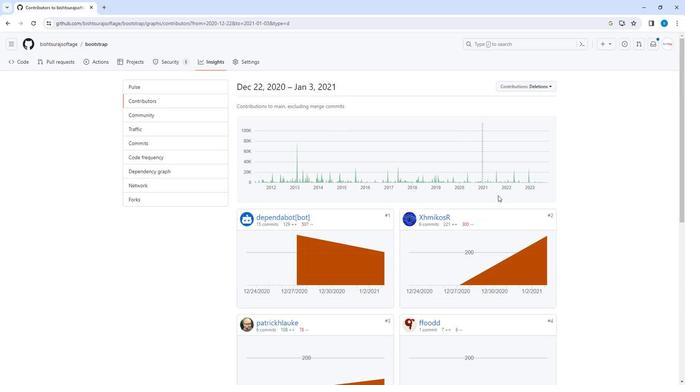 
Action: Mouse scrolled (496, 195) with delta (0, 0)
Screenshot: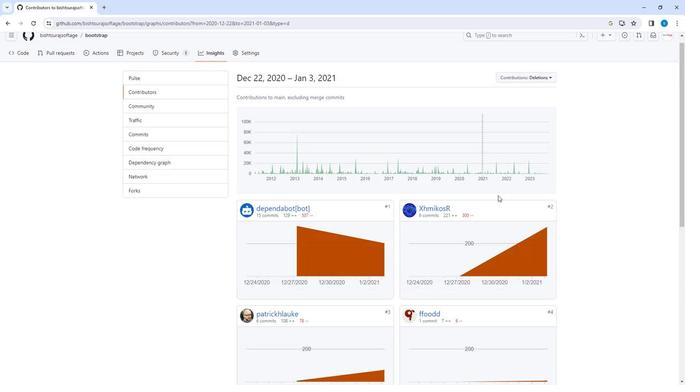 
Action: Mouse scrolled (496, 195) with delta (0, 0)
Screenshot: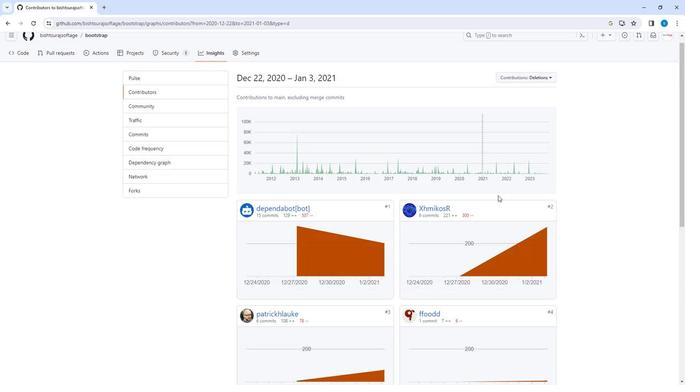 
Action: Mouse scrolled (496, 195) with delta (0, 0)
Screenshot: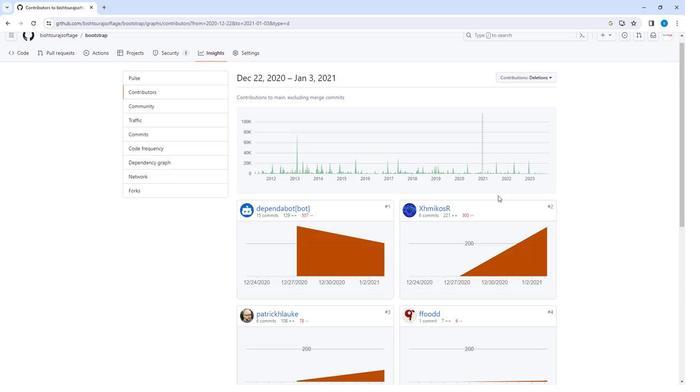 
Action: Mouse scrolled (496, 195) with delta (0, 0)
Screenshot: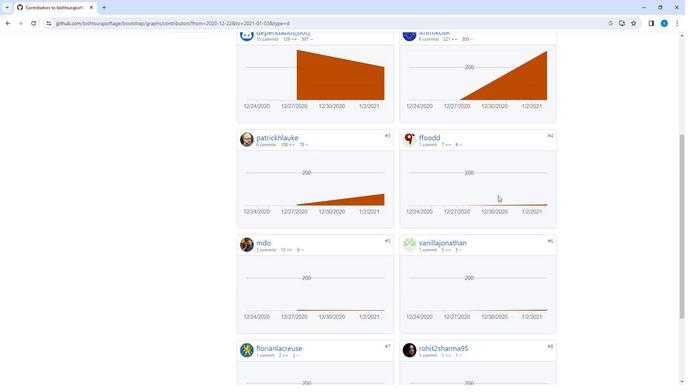
Action: Mouse scrolled (496, 195) with delta (0, 0)
Screenshot: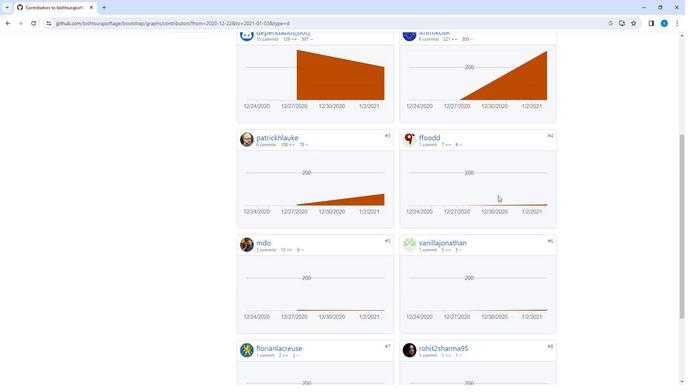 
Action: Mouse scrolled (496, 195) with delta (0, 0)
Screenshot: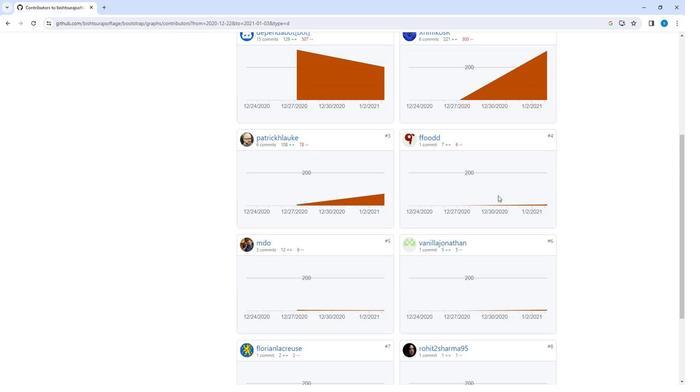 
Action: Mouse scrolled (496, 195) with delta (0, 0)
Screenshot: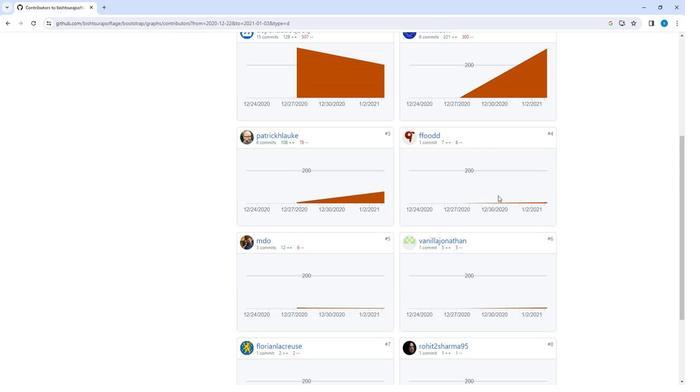 
Action: Mouse scrolled (496, 195) with delta (0, 0)
Screenshot: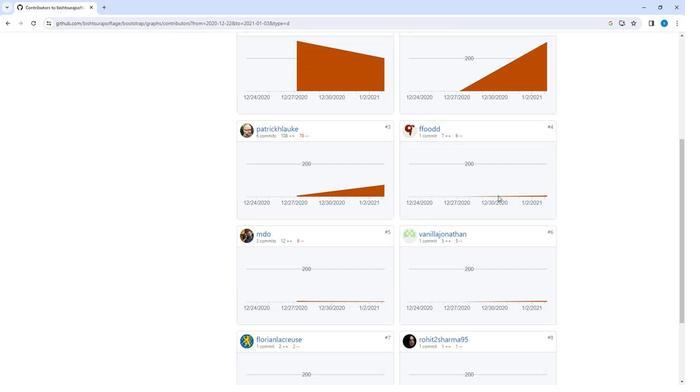 
Action: Mouse scrolled (496, 196) with delta (0, 0)
Screenshot: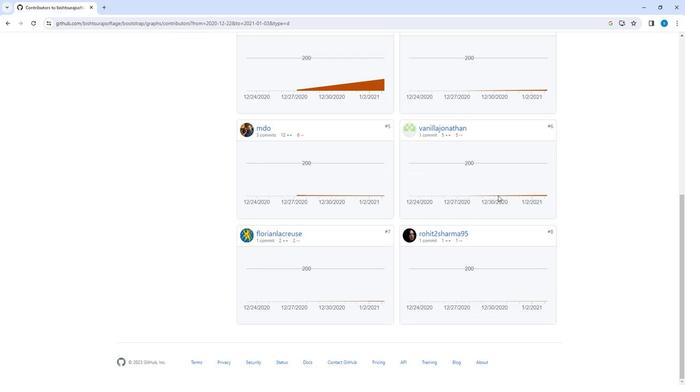 
Action: Mouse scrolled (496, 196) with delta (0, 0)
Screenshot: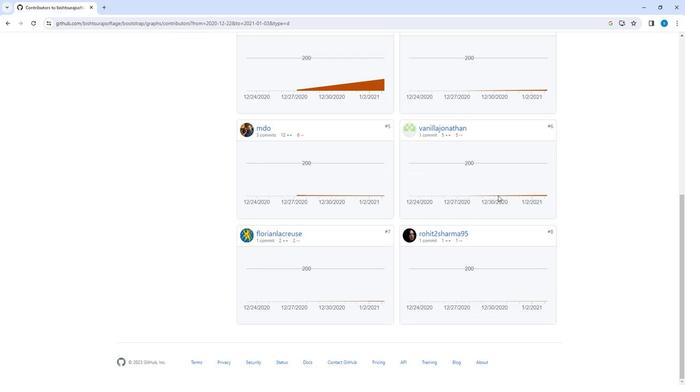 
Action: Mouse scrolled (496, 196) with delta (0, 0)
Screenshot: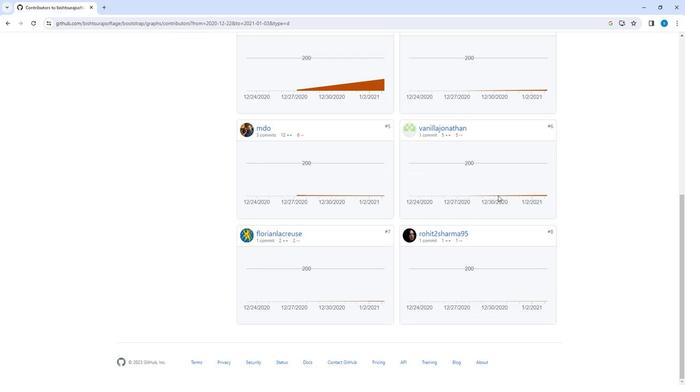 
Action: Mouse scrolled (496, 196) with delta (0, 0)
Screenshot: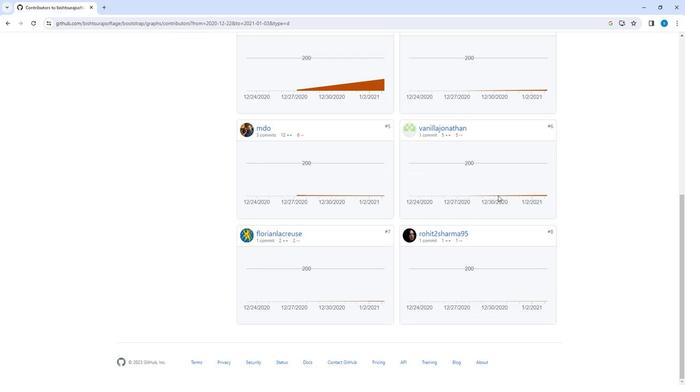 
Action: Mouse scrolled (496, 196) with delta (0, 0)
Screenshot: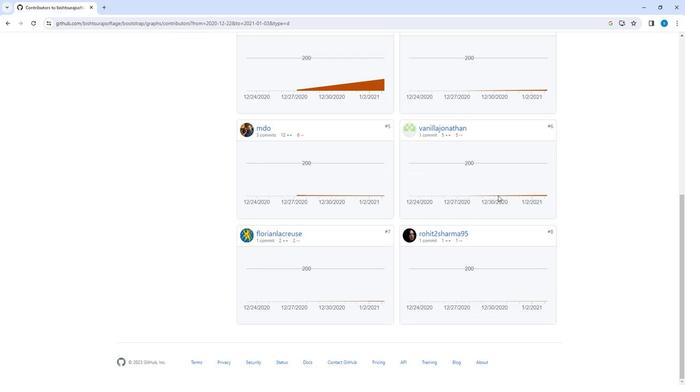 
Action: Mouse scrolled (496, 196) with delta (0, 0)
Screenshot: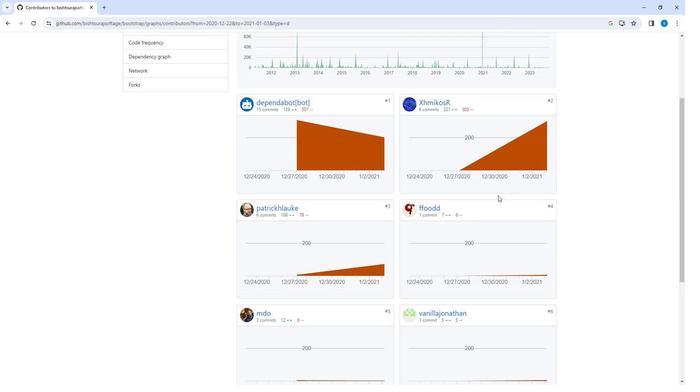 
Action: Mouse scrolled (496, 196) with delta (0, 0)
Screenshot: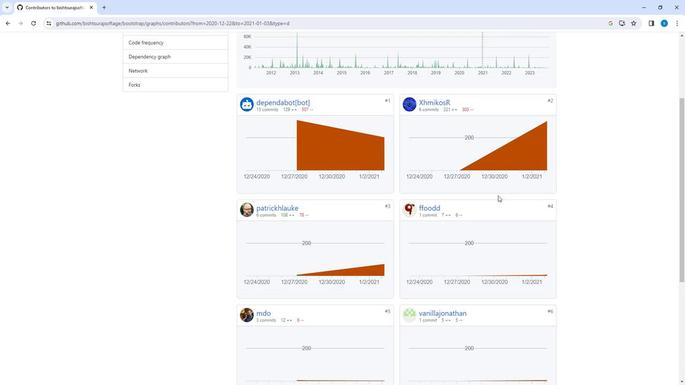 
Action: Mouse scrolled (496, 196) with delta (0, 0)
Screenshot: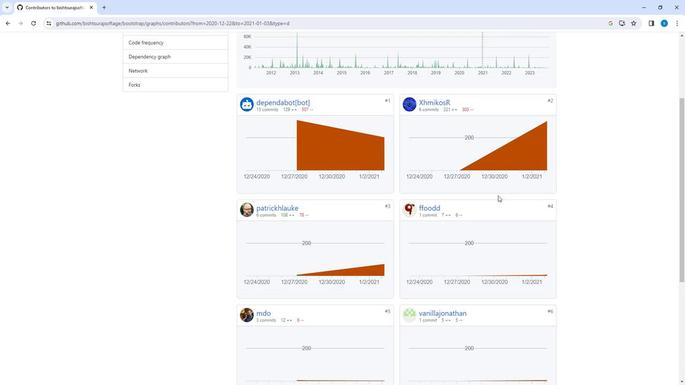
Action: Mouse scrolled (496, 196) with delta (0, 0)
Screenshot: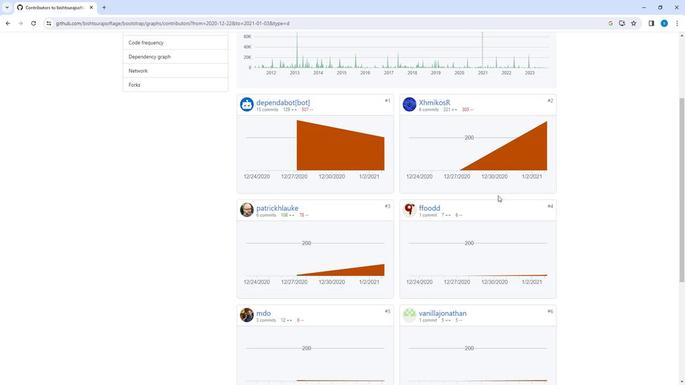 
Action: Mouse scrolled (496, 196) with delta (0, 0)
Screenshot: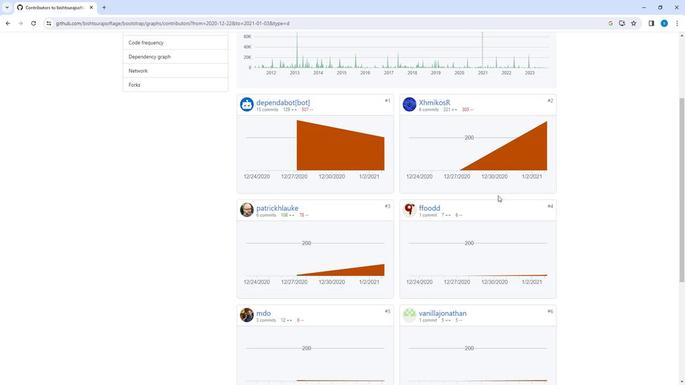 
Action: Mouse scrolled (496, 196) with delta (0, 0)
Screenshot: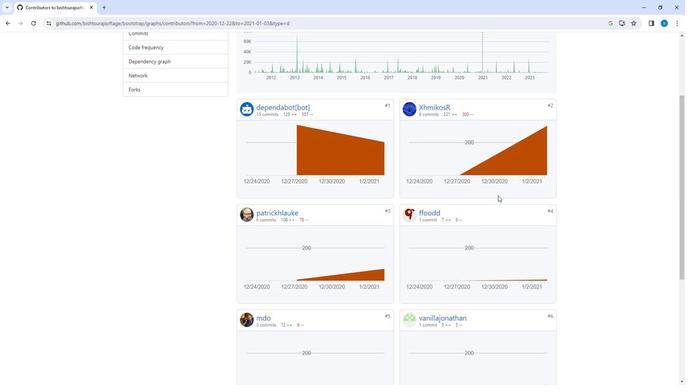 
